 Task: Create Card Donor Stewardship Performance Review in Board Social Media Advertising Strategies to Workspace Healthcare Consulting. Create Card Home Decor Review in Board Customer Journey Optimization Analytics to Workspace Healthcare Consulting. Create Card Donor Stewardship Performance Review in Board Public Relations Thought Leadership Content Creation and Distribution to Workspace Healthcare Consulting
Action: Mouse moved to (484, 213)
Screenshot: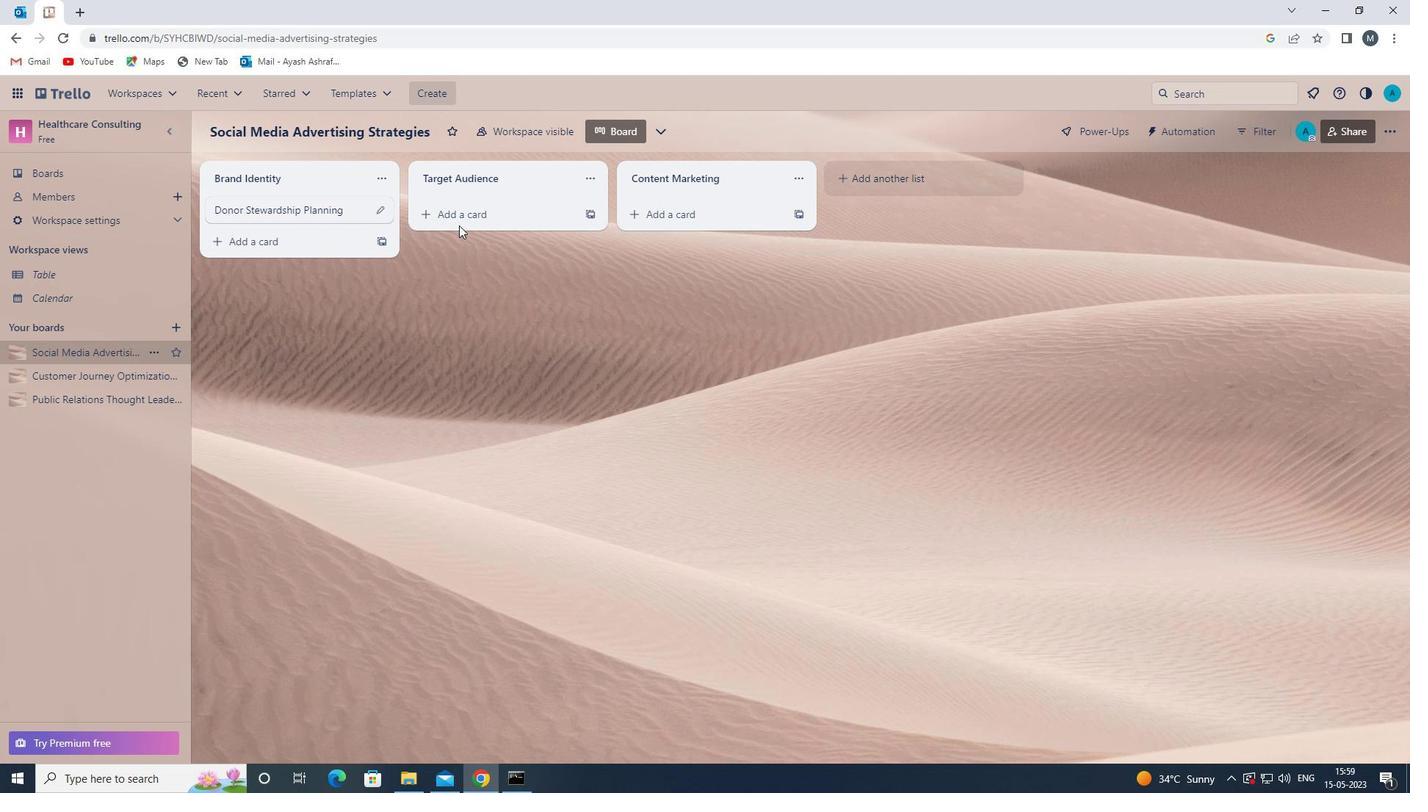 
Action: Mouse pressed left at (484, 213)
Screenshot: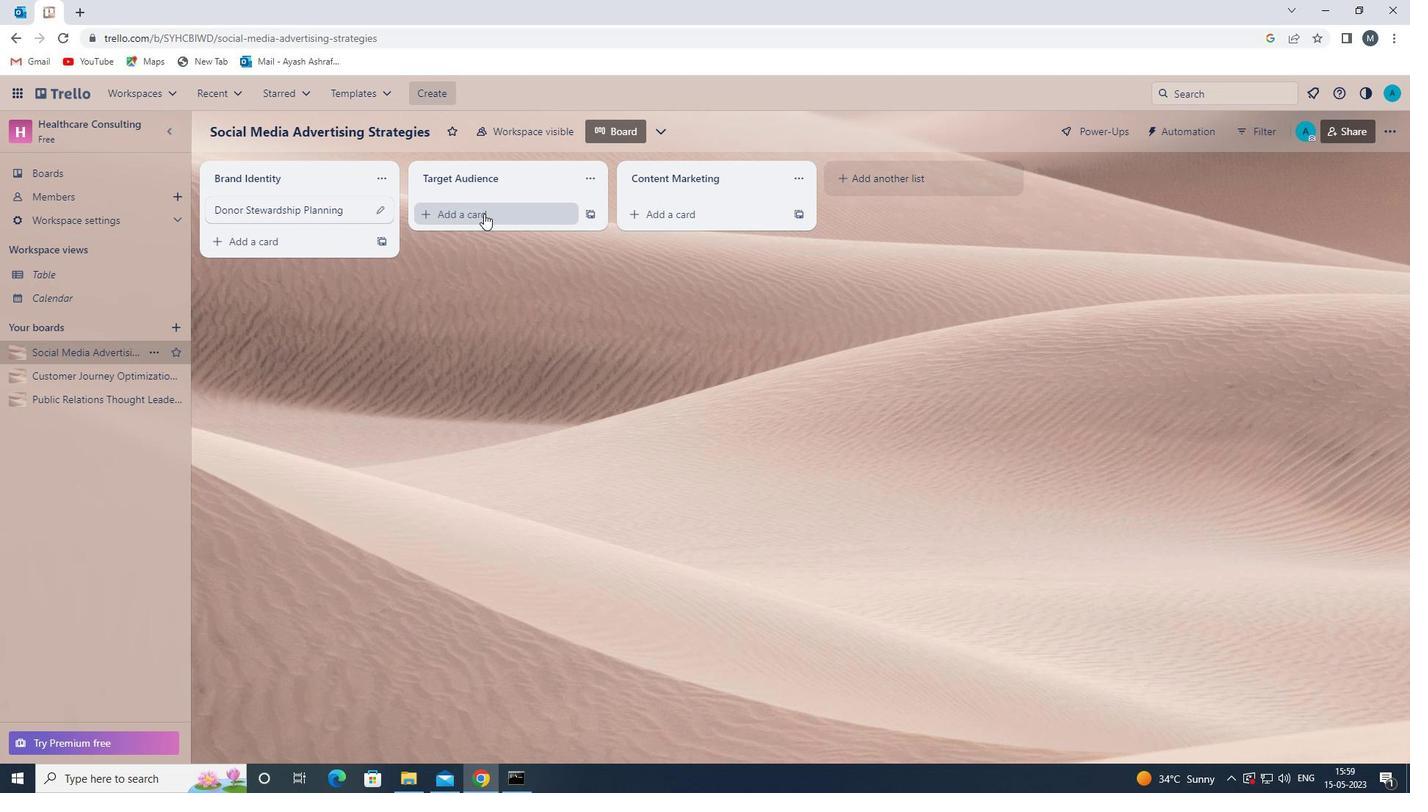 
Action: Mouse moved to (483, 211)
Screenshot: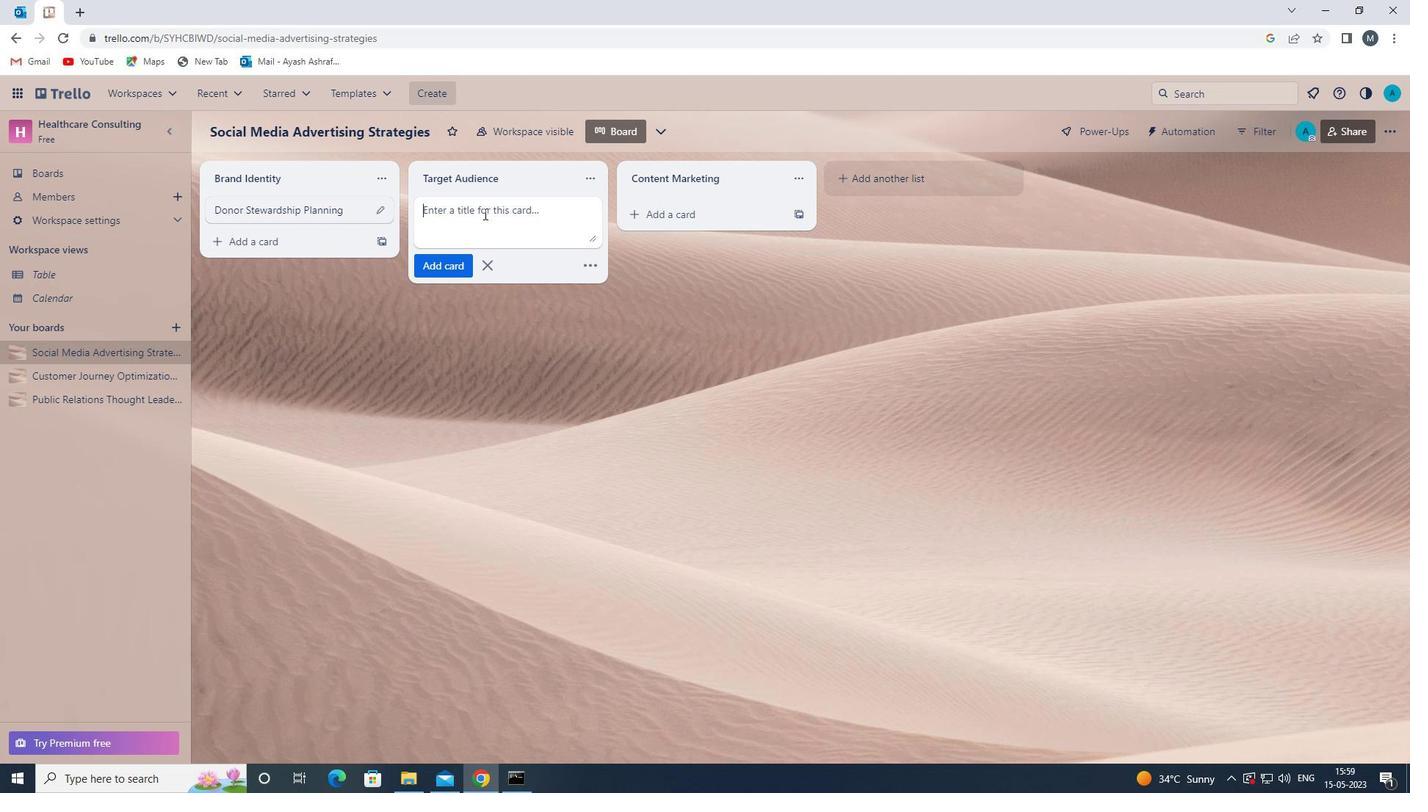 
Action: Key pressed <Key.shift><Key.shift>DONOR<Key.space><Key.shift>STEWARDSHIP<Key.space><Key.shift><Key.shift><Key.shift><Key.shift><Key.shift>PERFORMANCE<Key.space><Key.shift>REVIEW<Key.space>
Screenshot: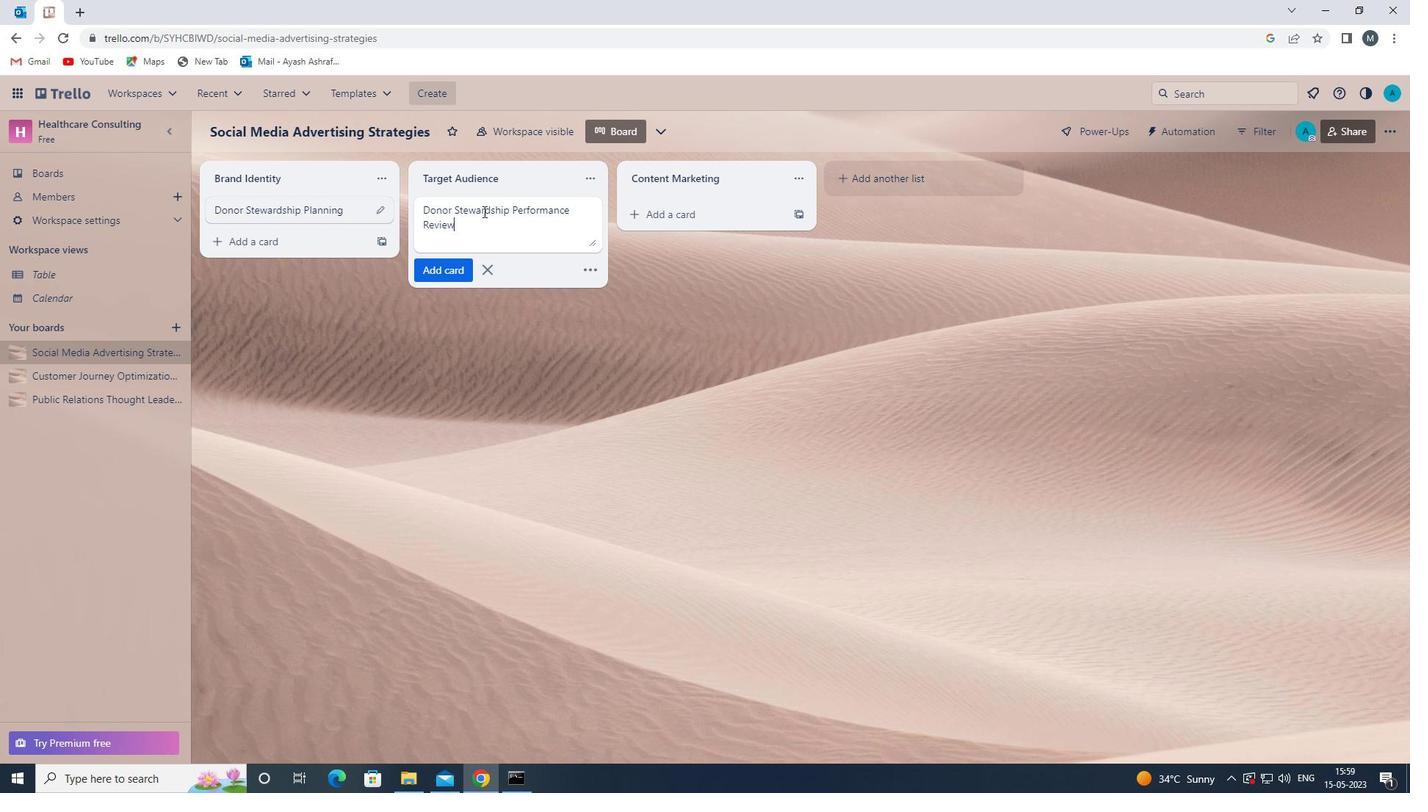 
Action: Mouse moved to (446, 273)
Screenshot: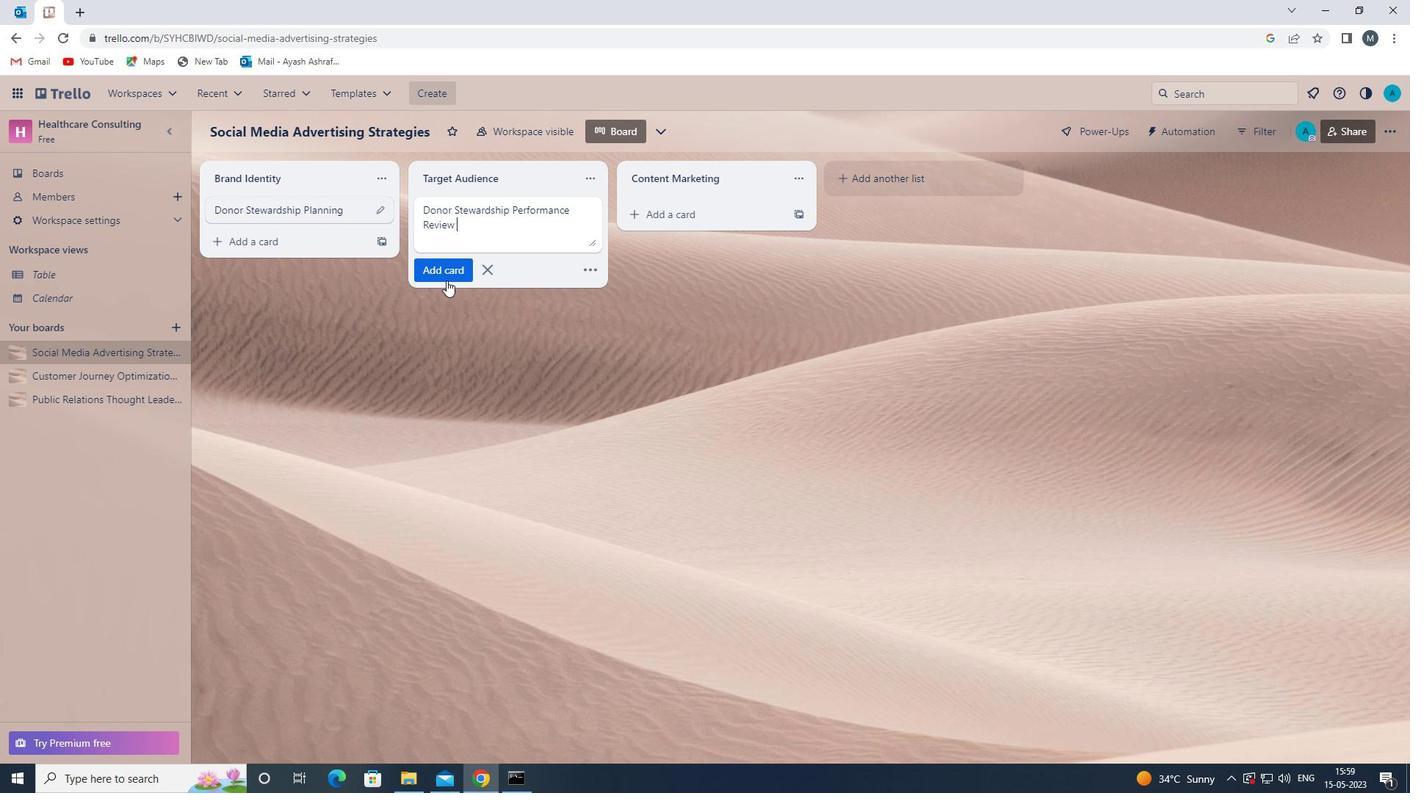 
Action: Mouse pressed left at (446, 273)
Screenshot: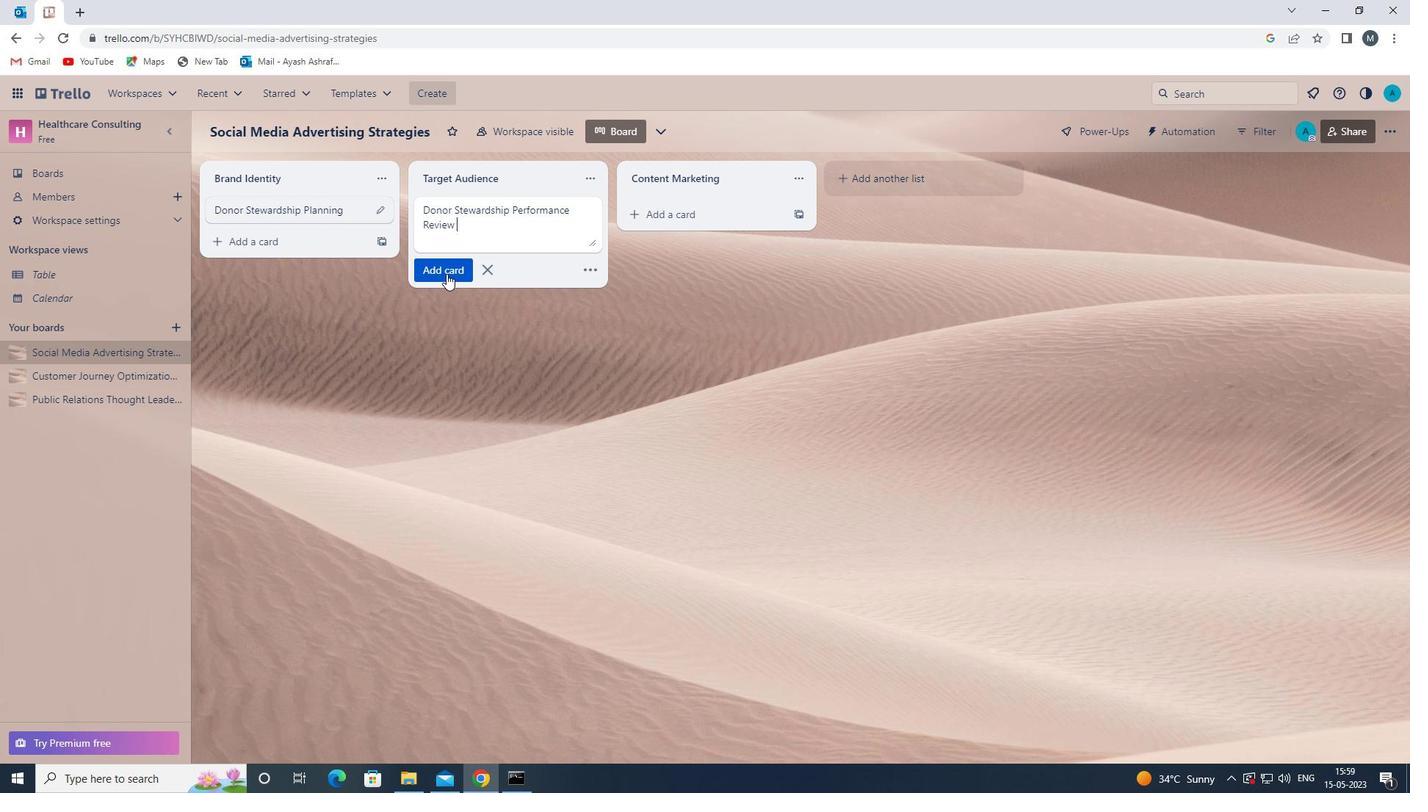 
Action: Mouse moved to (445, 413)
Screenshot: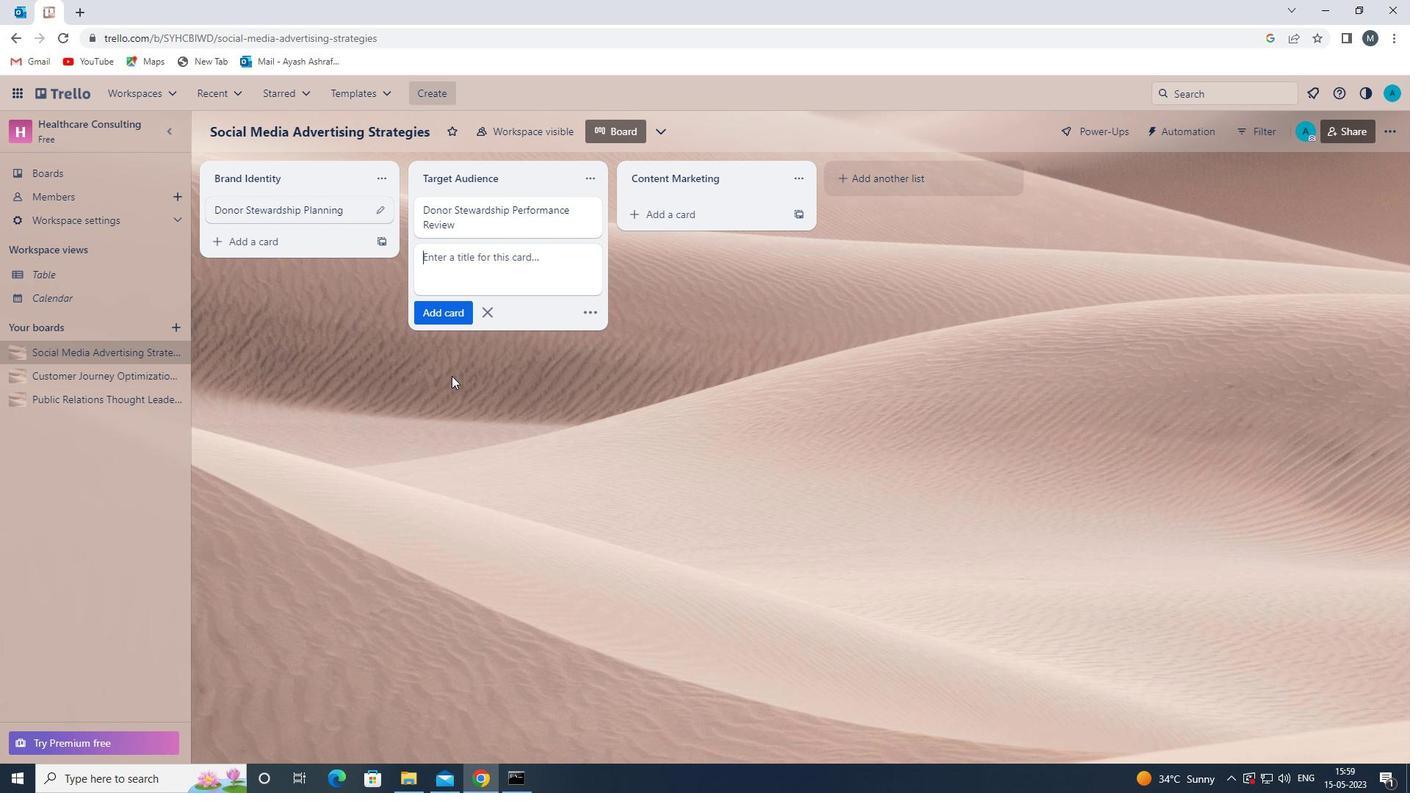 
Action: Mouse pressed left at (445, 413)
Screenshot: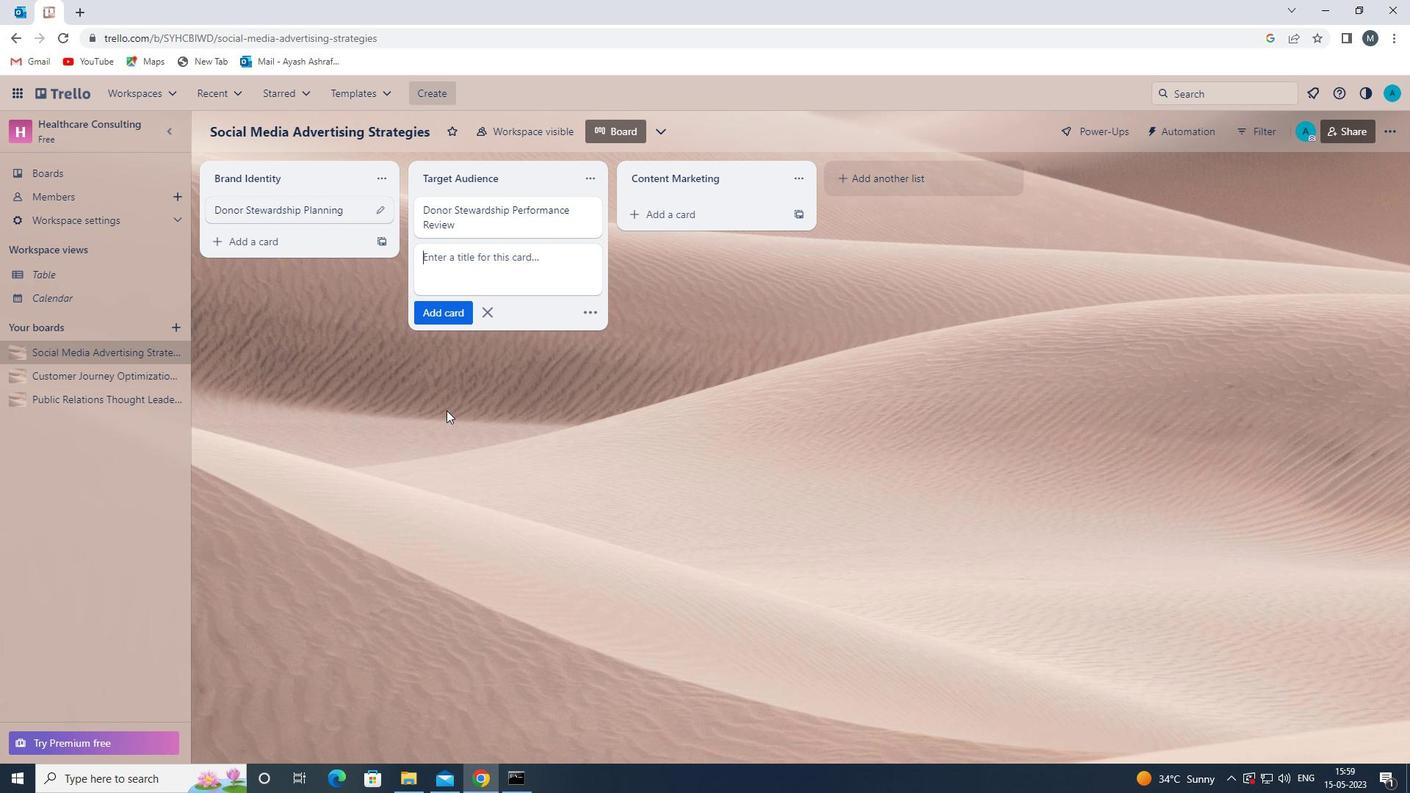 
Action: Mouse moved to (89, 376)
Screenshot: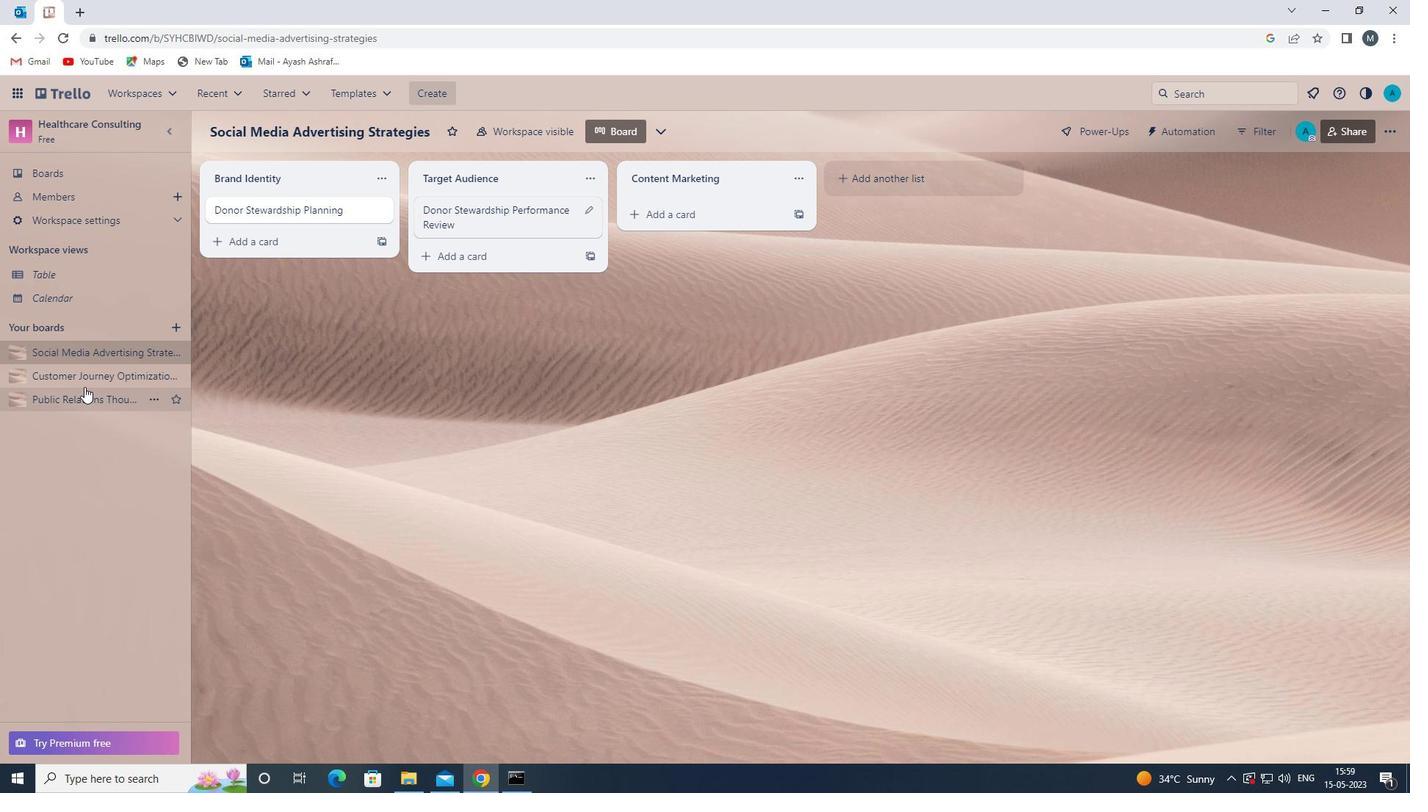 
Action: Mouse pressed left at (89, 376)
Screenshot: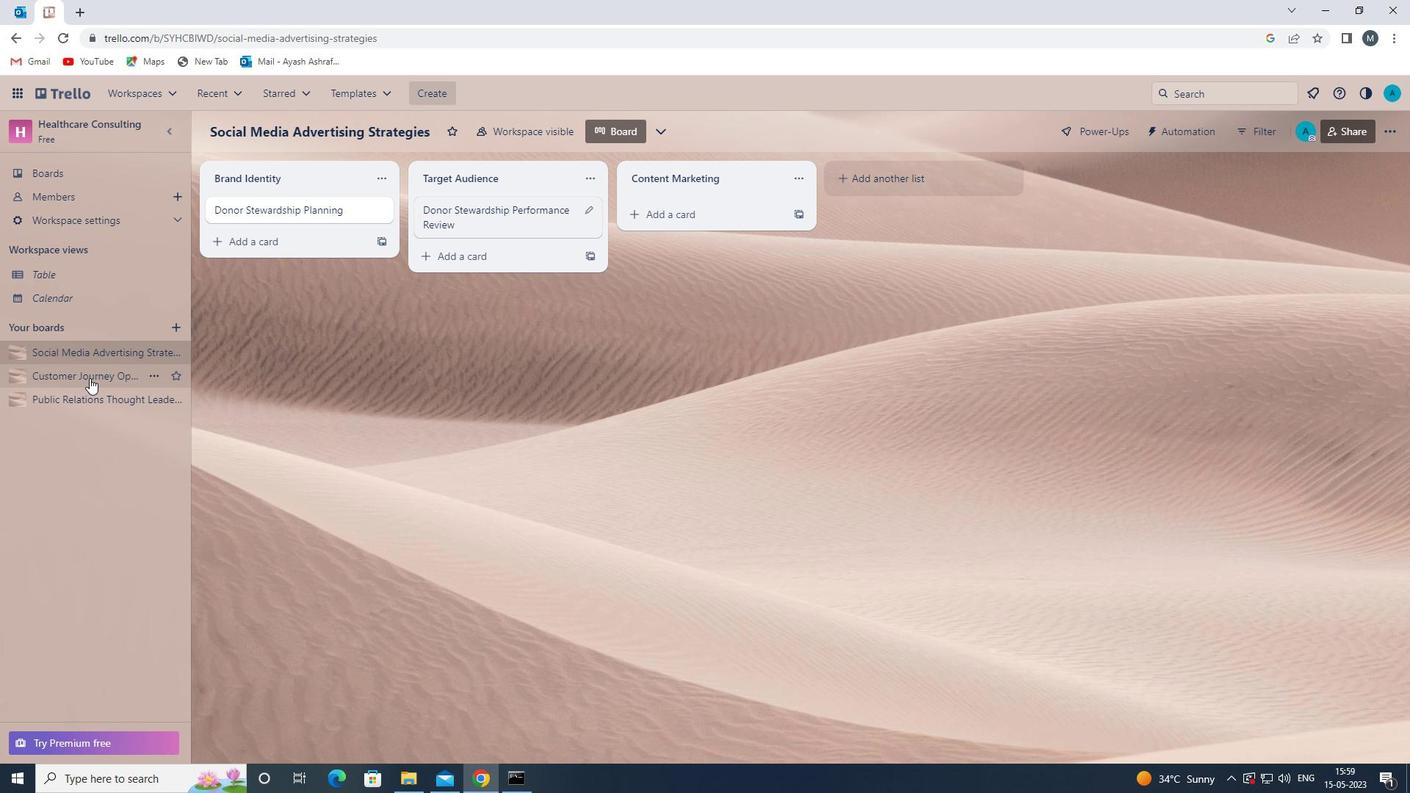 
Action: Mouse moved to (483, 210)
Screenshot: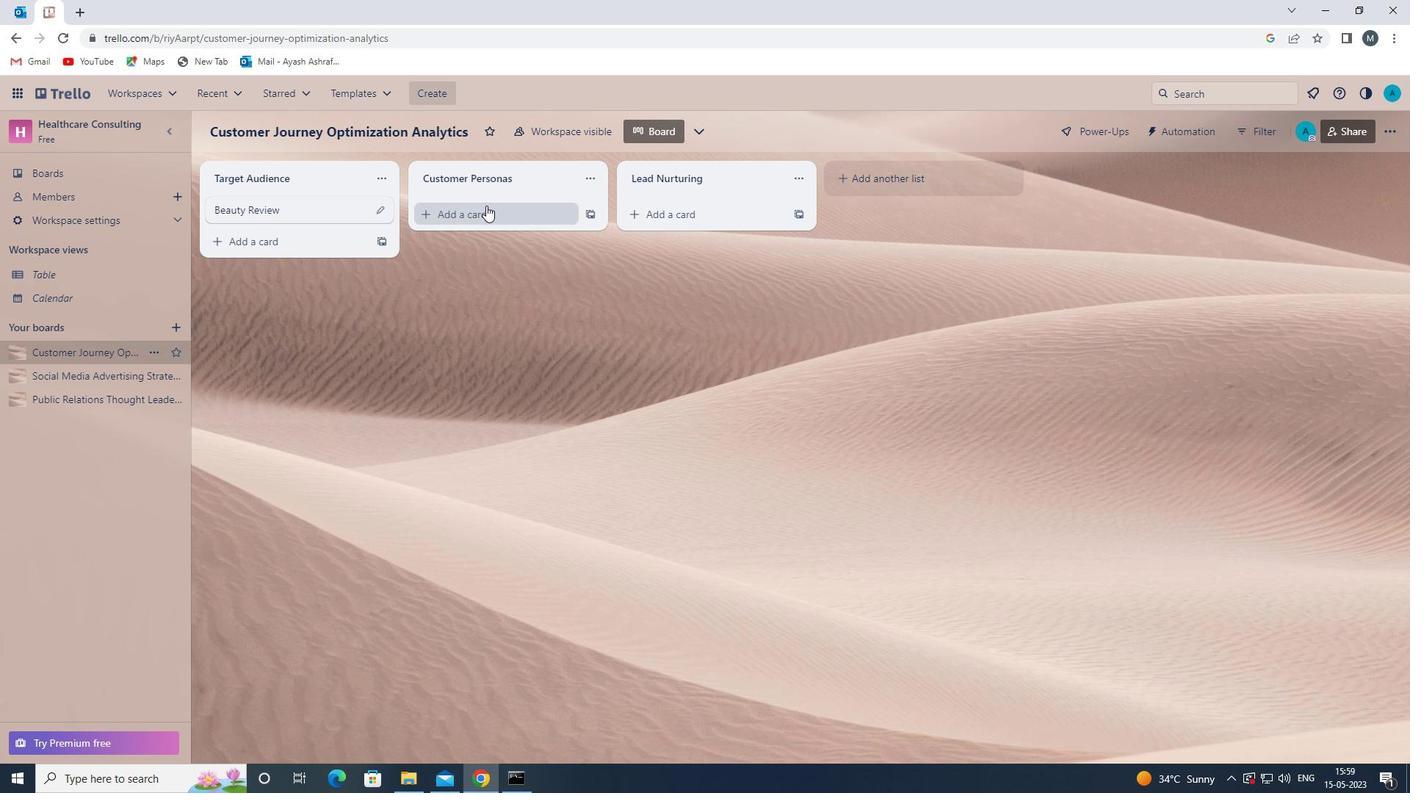 
Action: Mouse pressed left at (483, 210)
Screenshot: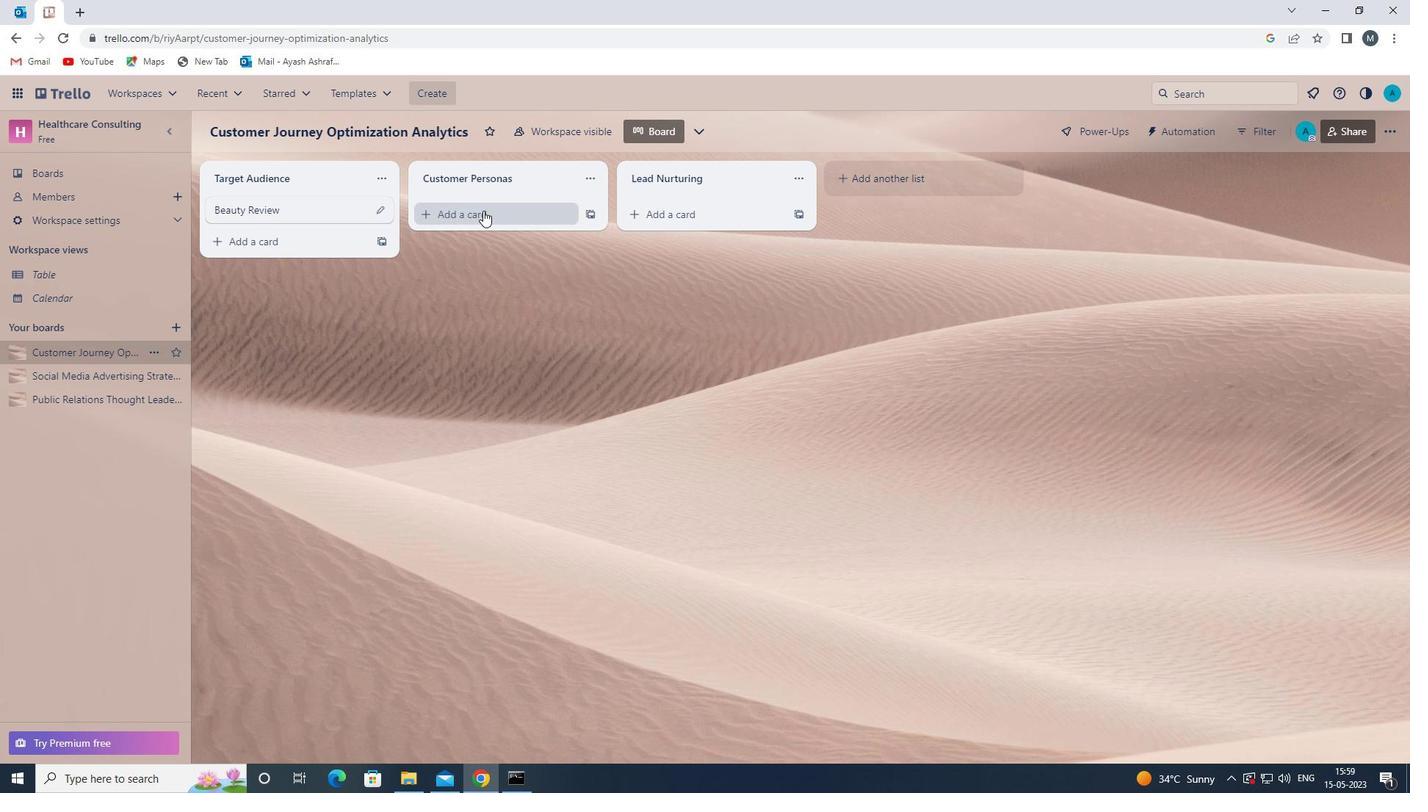 
Action: Mouse moved to (478, 226)
Screenshot: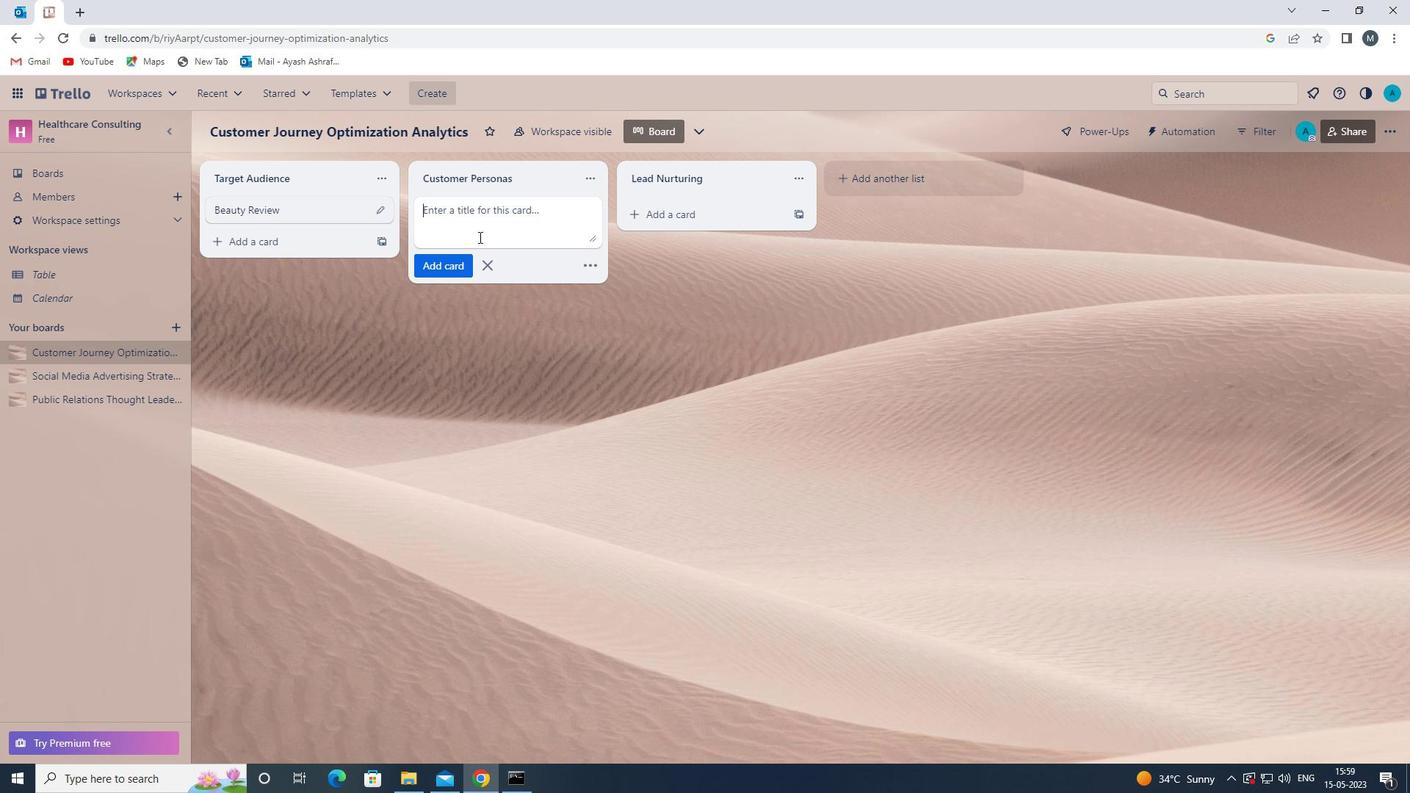 
Action: Mouse pressed left at (478, 226)
Screenshot: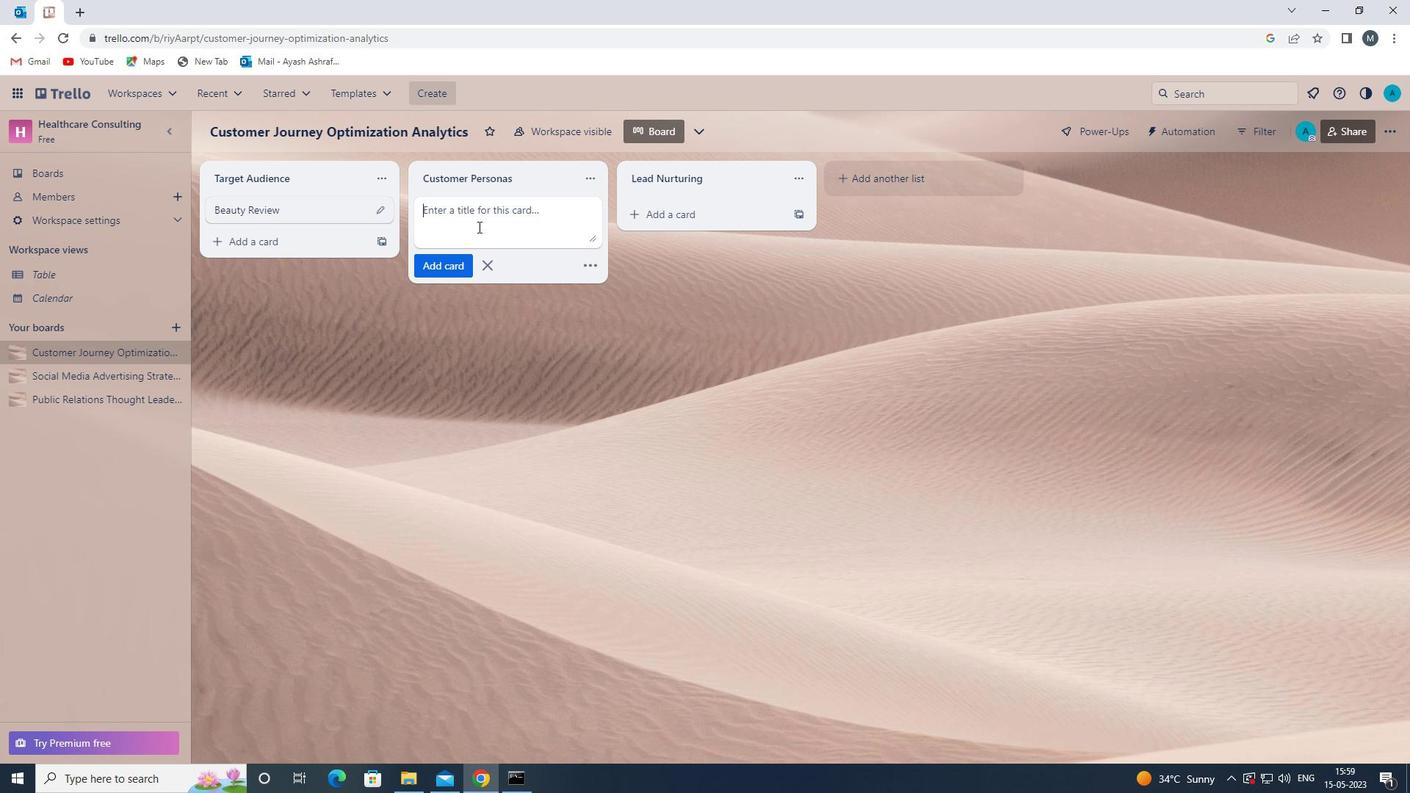 
Action: Key pressed <Key.shift><Key.shift><Key.shift>HO,E<Key.backspace><Key.backspace><Key.backspace><Key.backspace><Key.shift><Key.shift><Key.shift>HOME<Key.space><Key.shift>DECOR<Key.space><Key.backspace><Key.backspace>R<Key.space><Key.shift>REVIEW<Key.space>
Screenshot: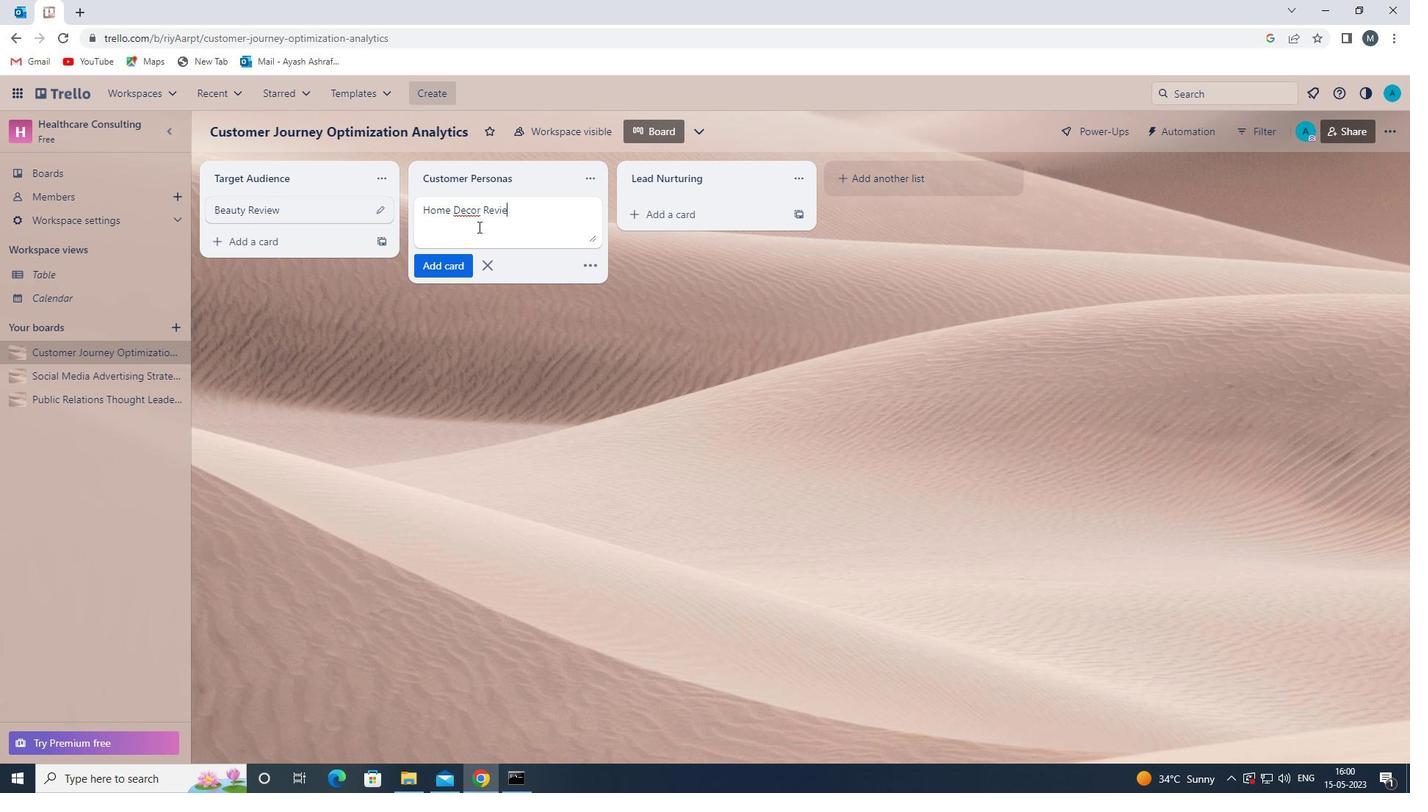 
Action: Mouse moved to (445, 269)
Screenshot: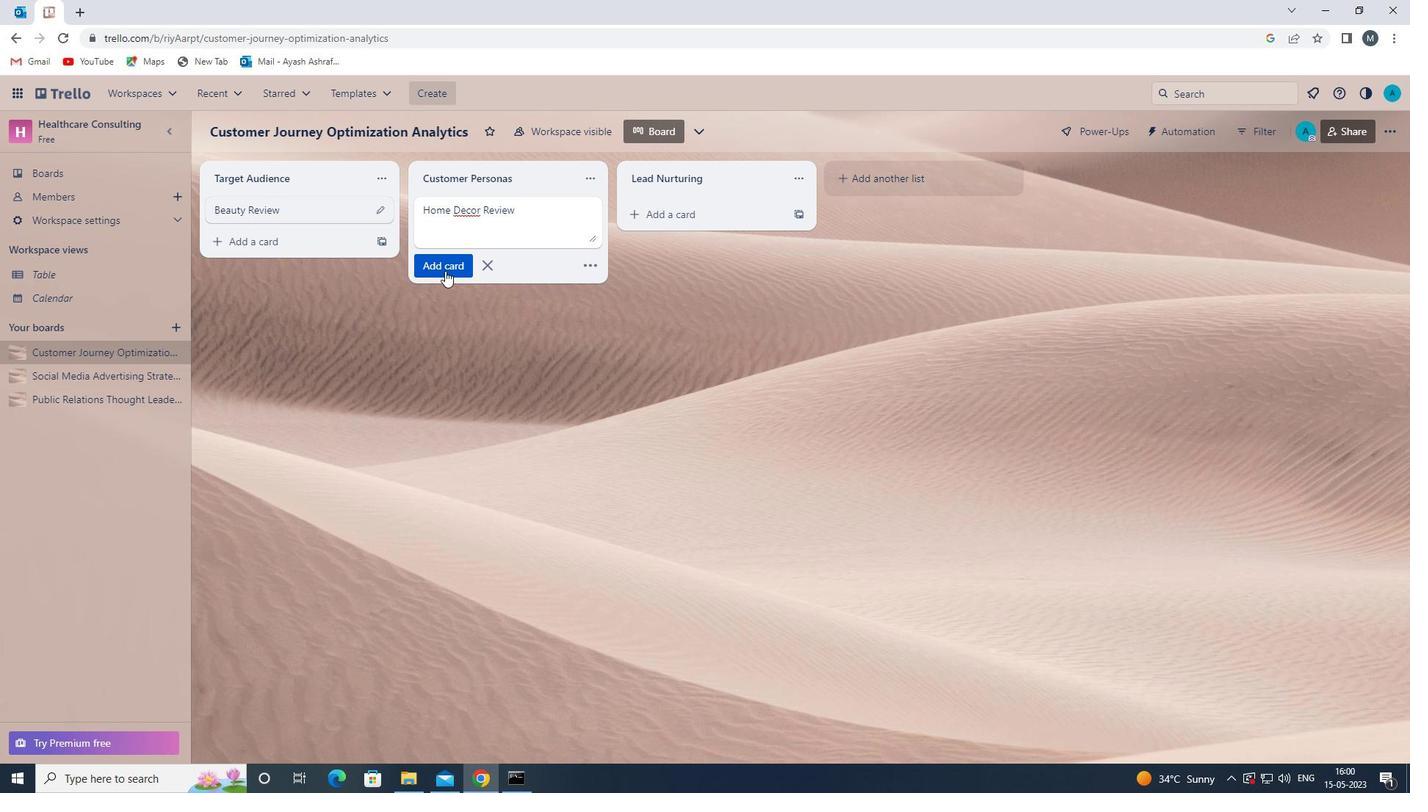 
Action: Mouse pressed left at (445, 269)
Screenshot: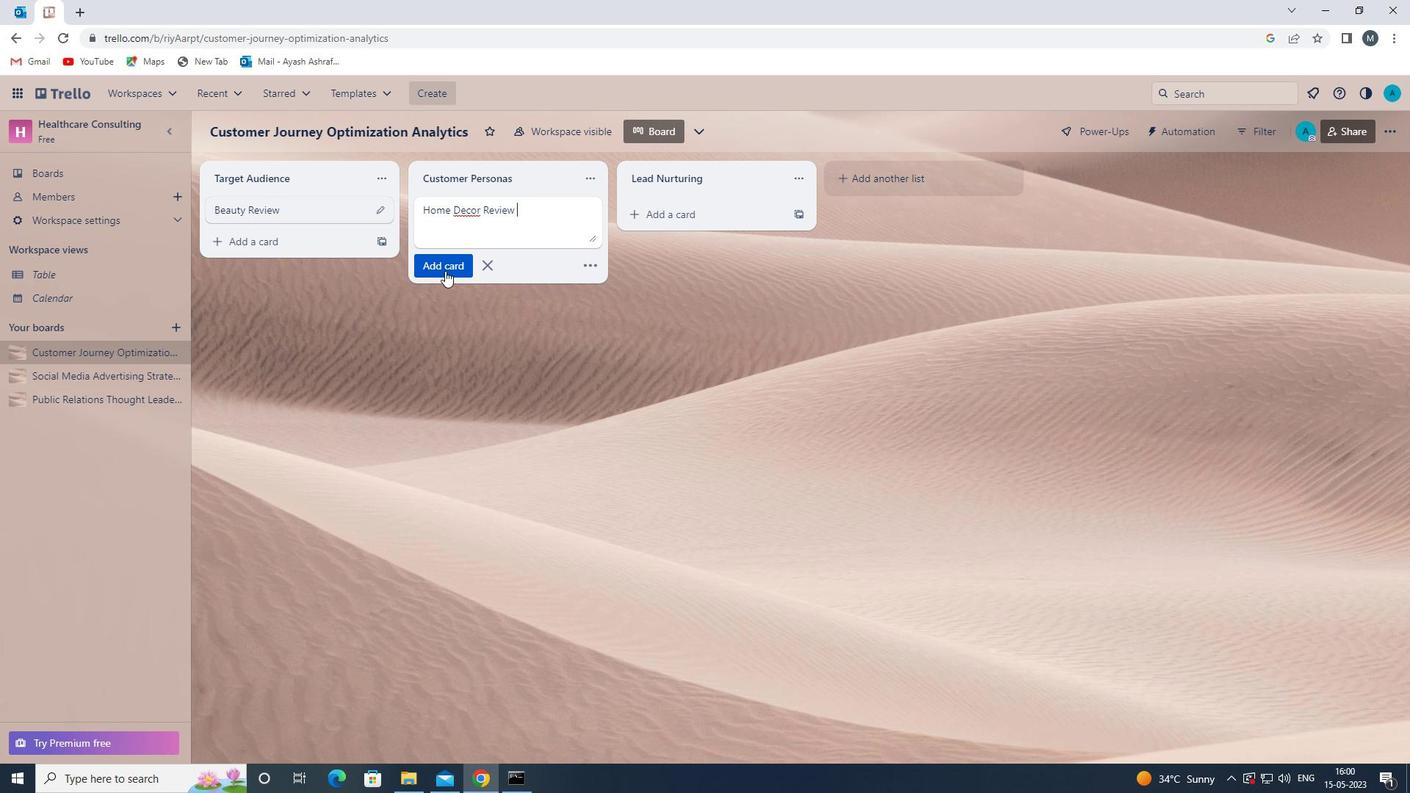 
Action: Mouse moved to (442, 392)
Screenshot: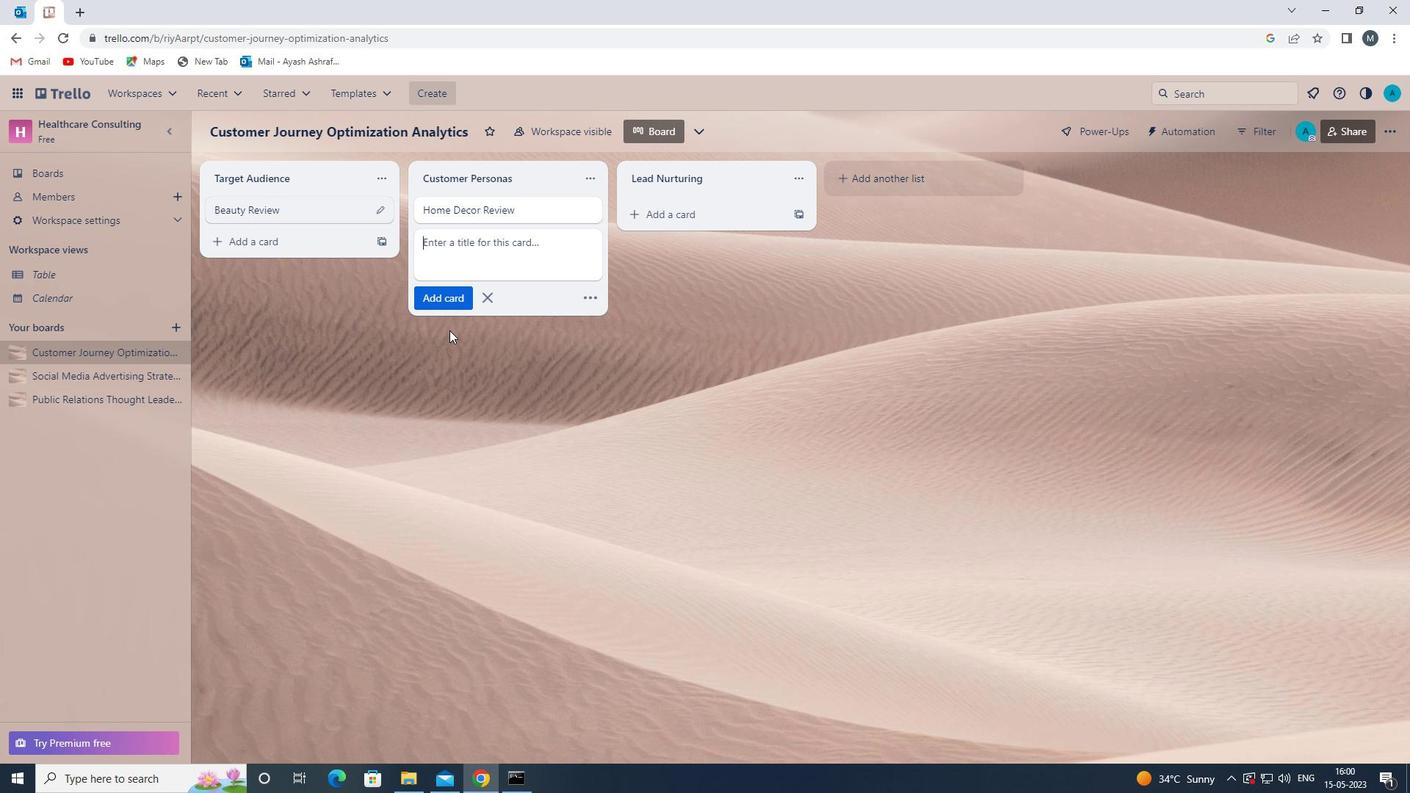 
Action: Mouse pressed left at (442, 392)
Screenshot: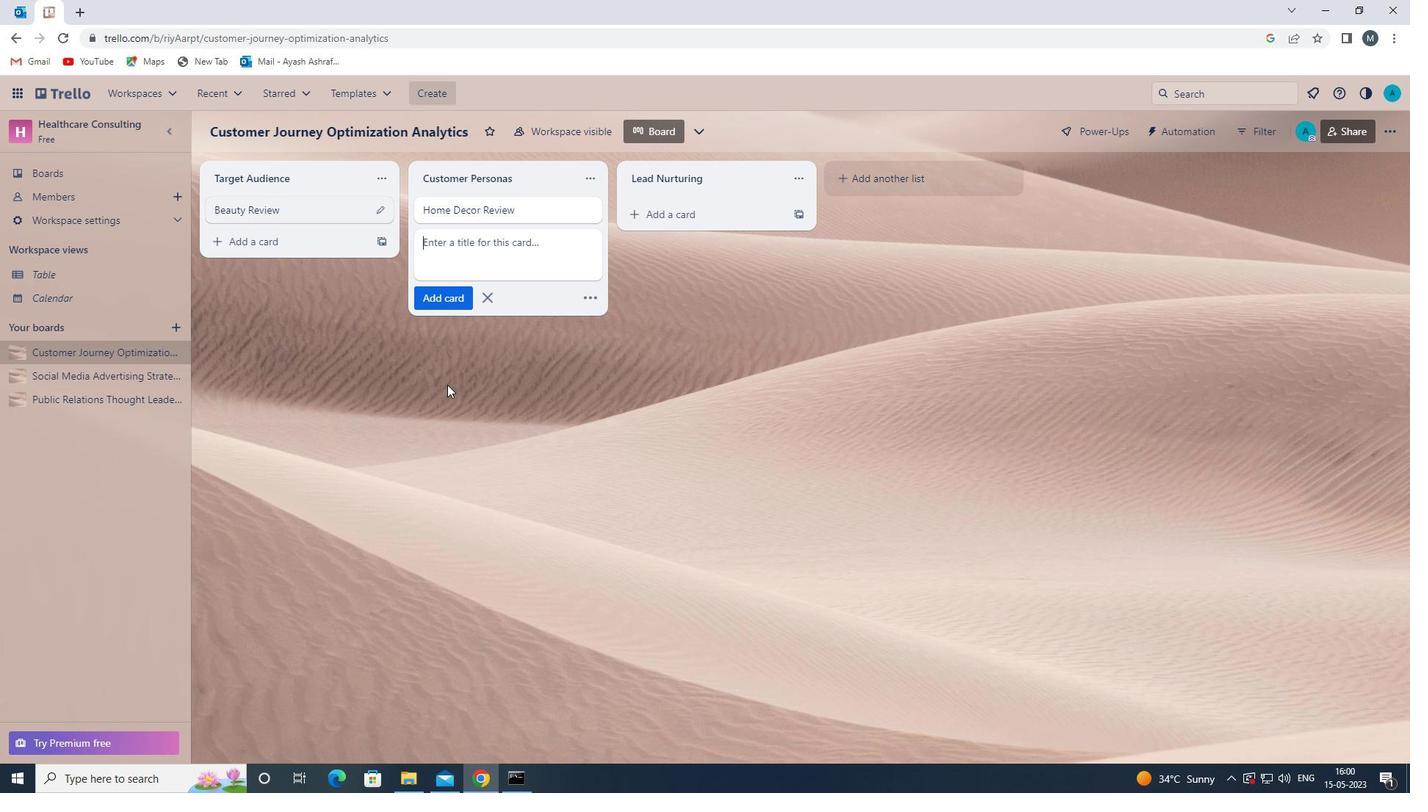 
Action: Mouse moved to (75, 397)
Screenshot: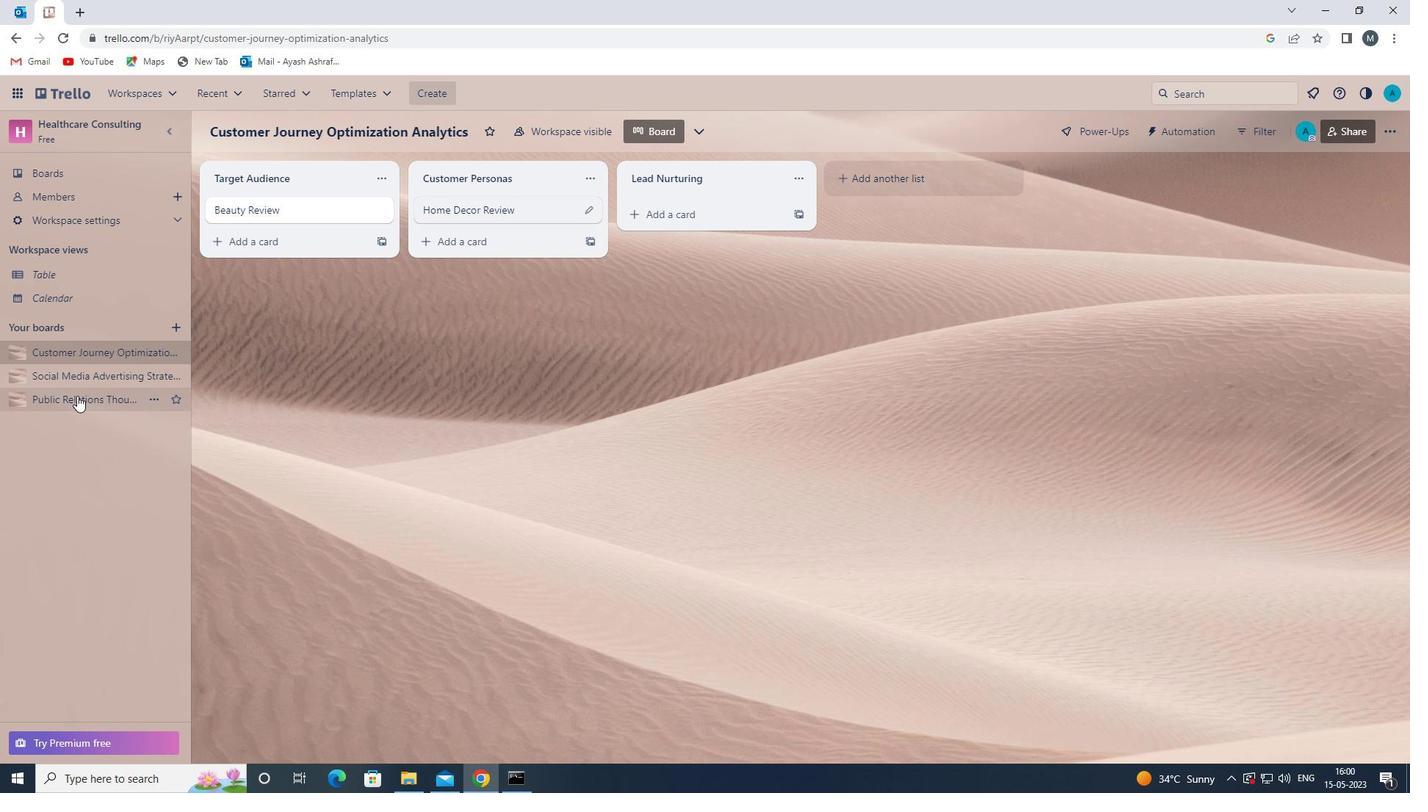 
Action: Mouse pressed left at (75, 397)
Screenshot: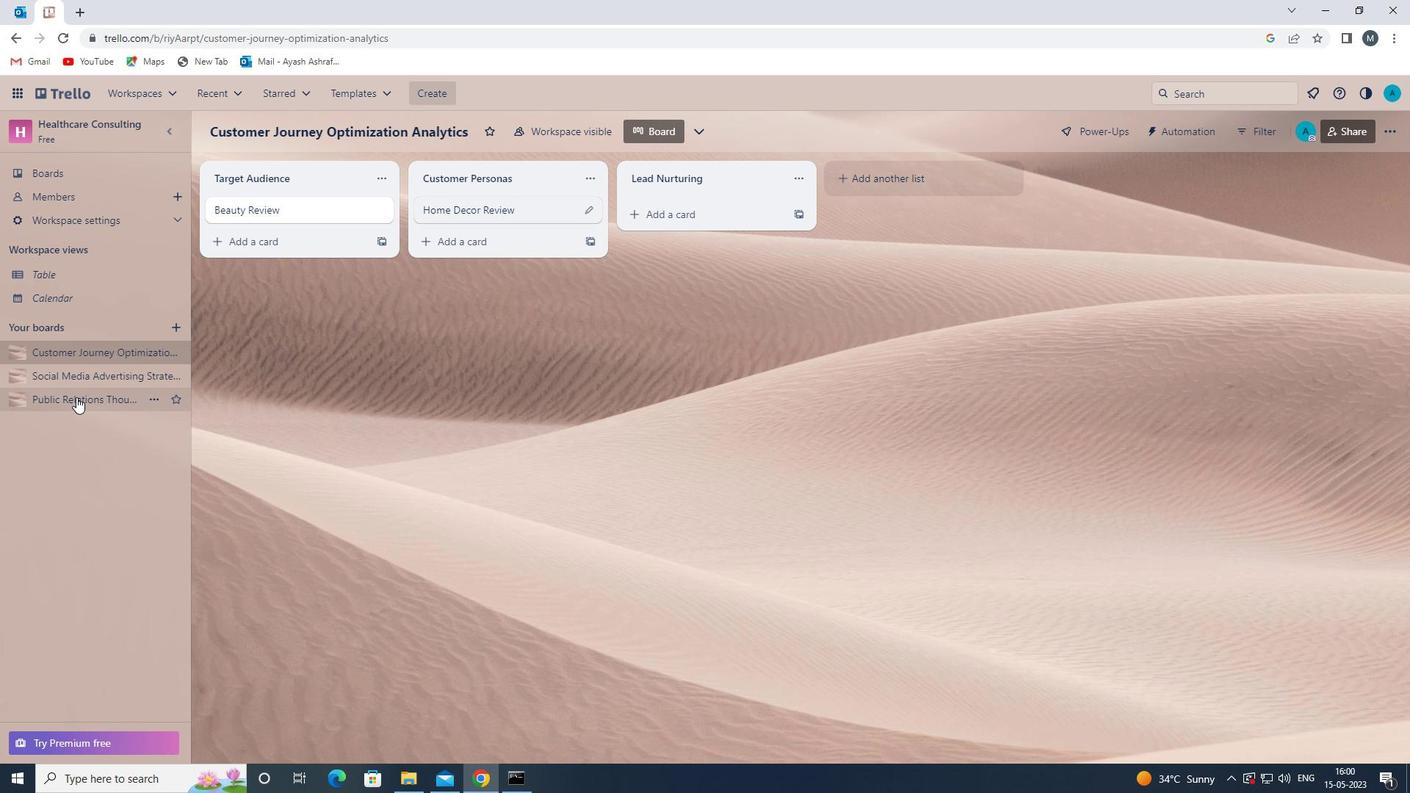 
Action: Mouse moved to (461, 222)
Screenshot: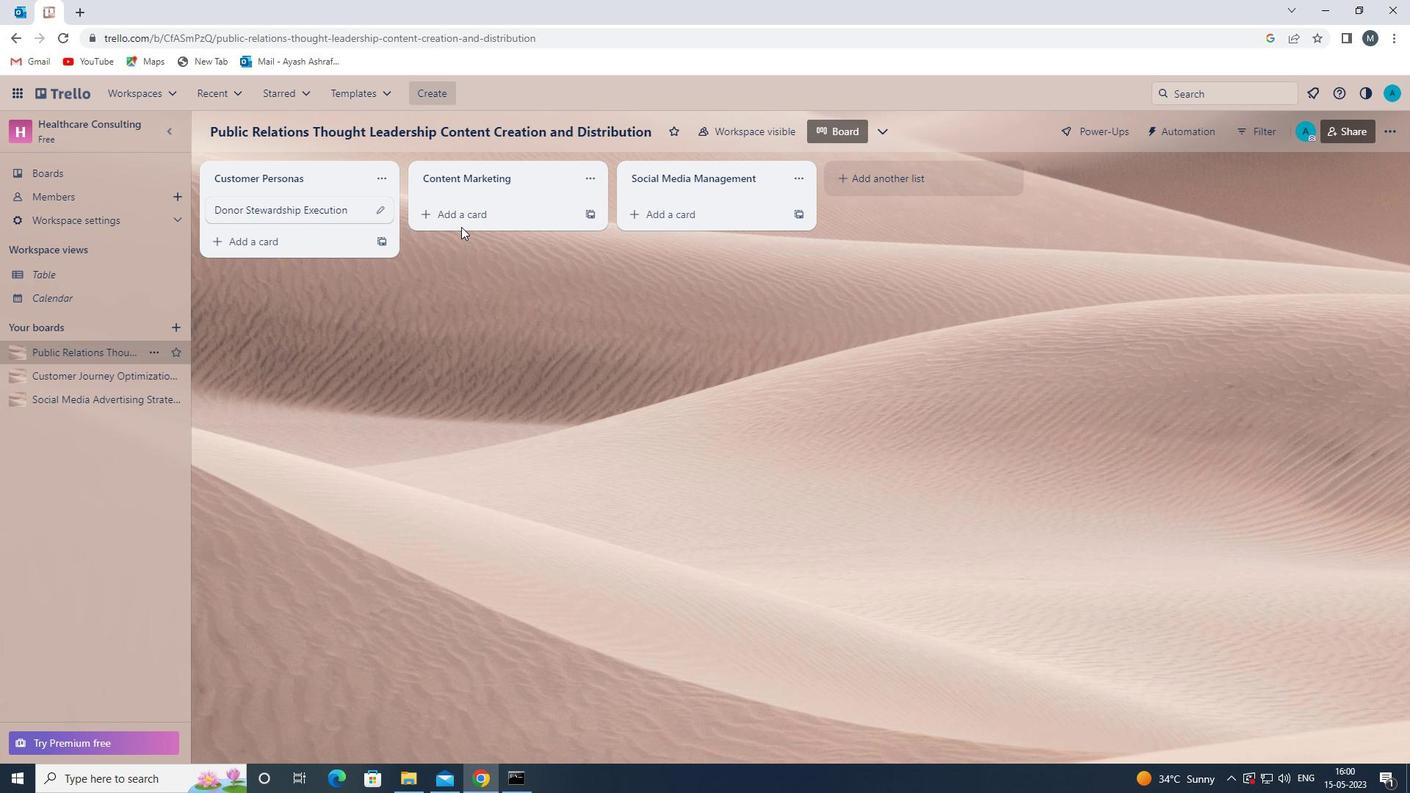 
Action: Mouse pressed left at (461, 222)
Screenshot: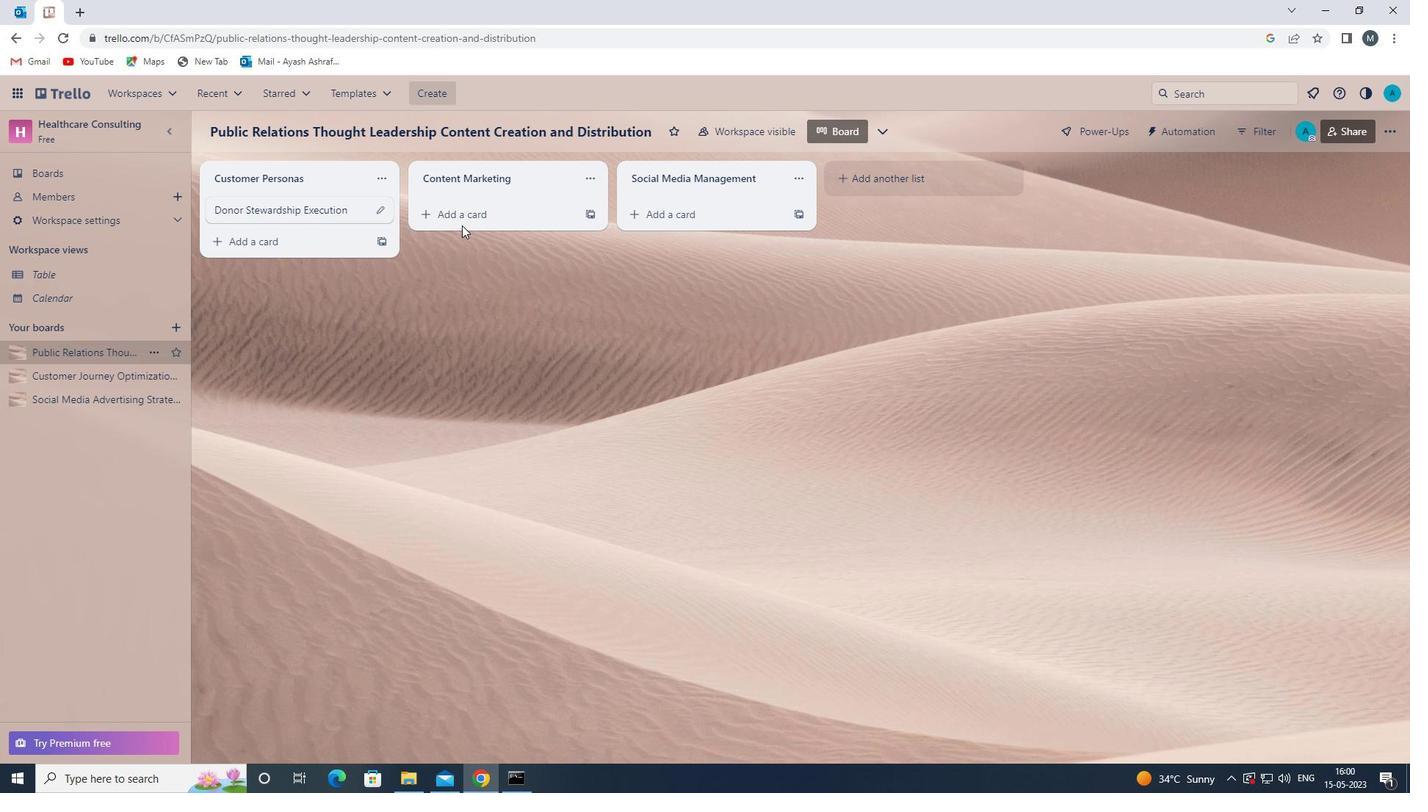 
Action: Mouse moved to (474, 216)
Screenshot: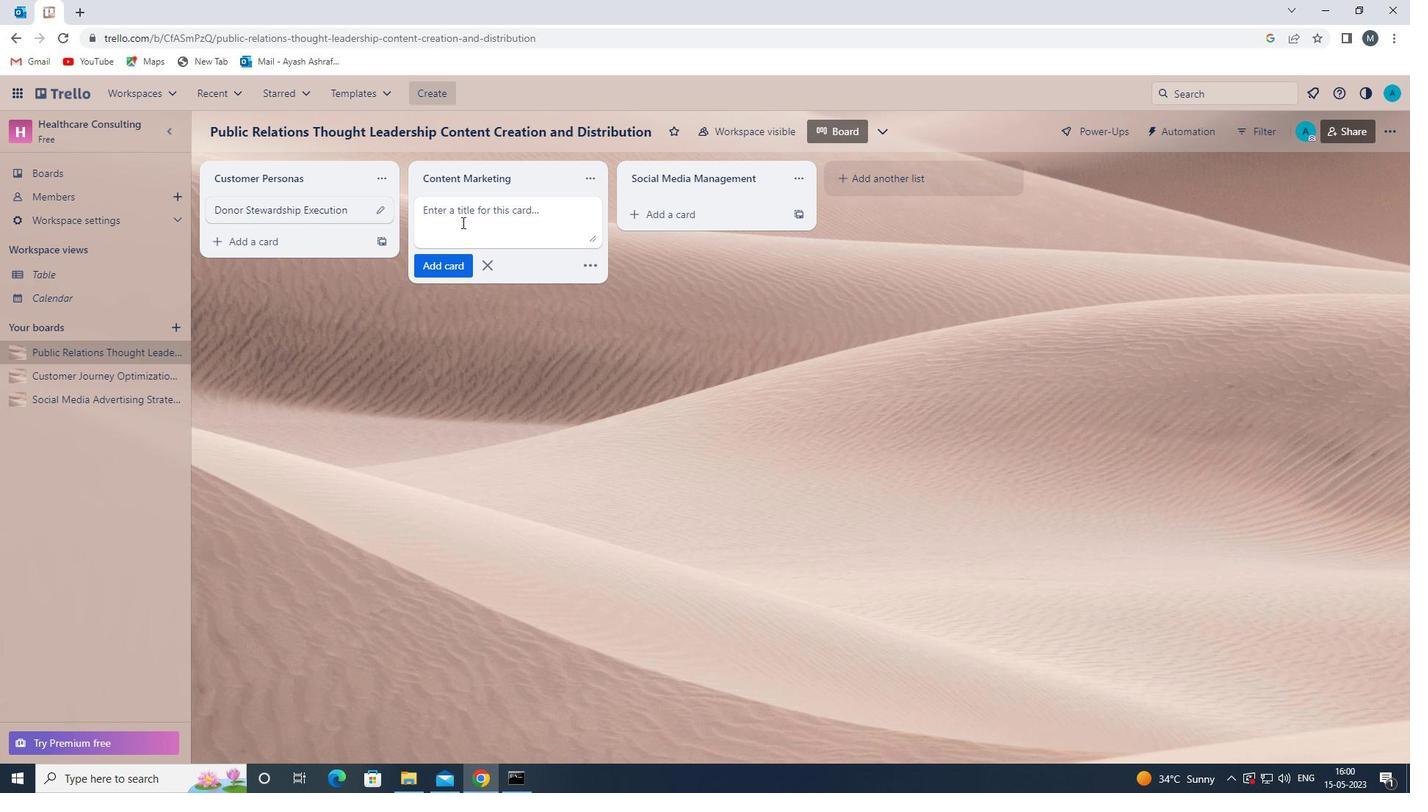 
Action: Mouse pressed left at (474, 216)
Screenshot: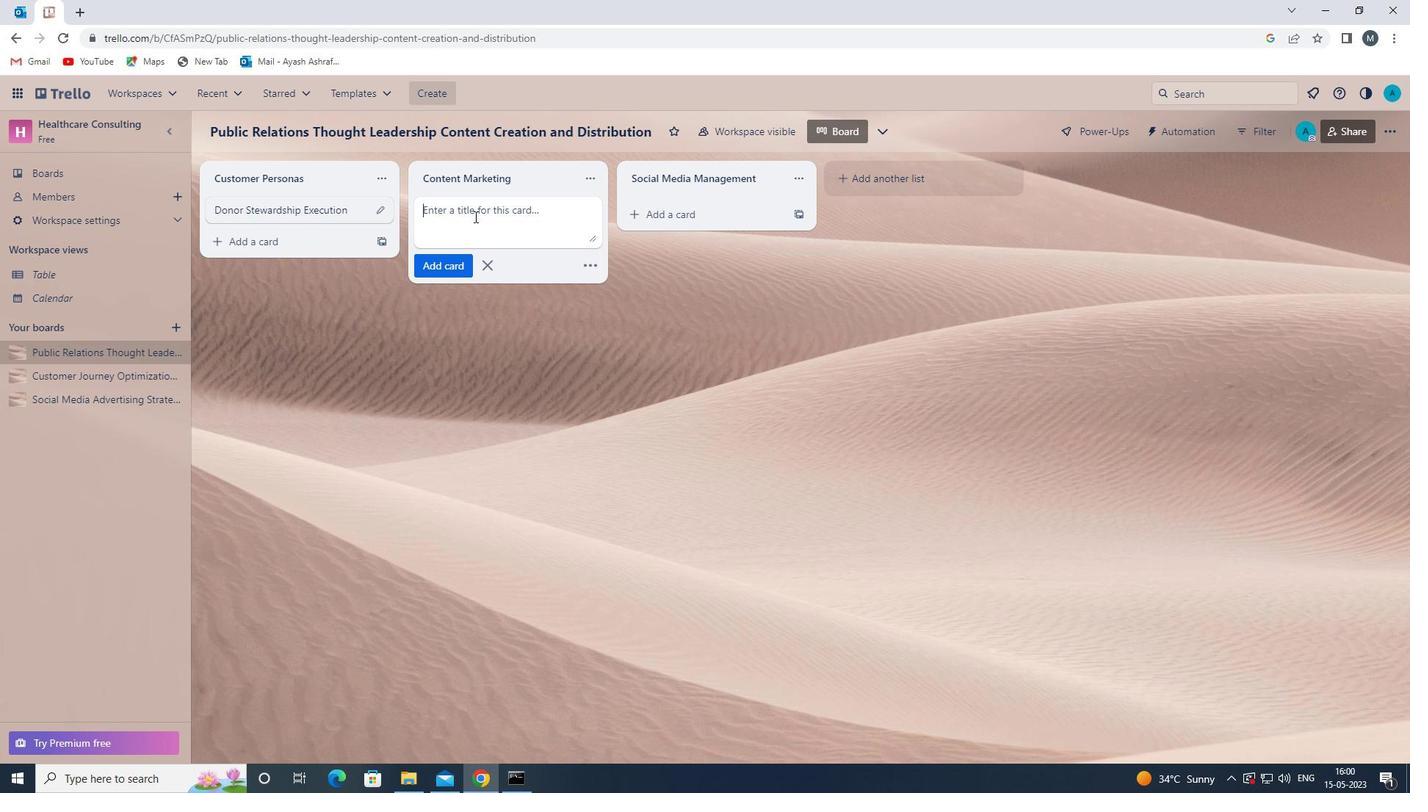
Action: Mouse moved to (473, 215)
Screenshot: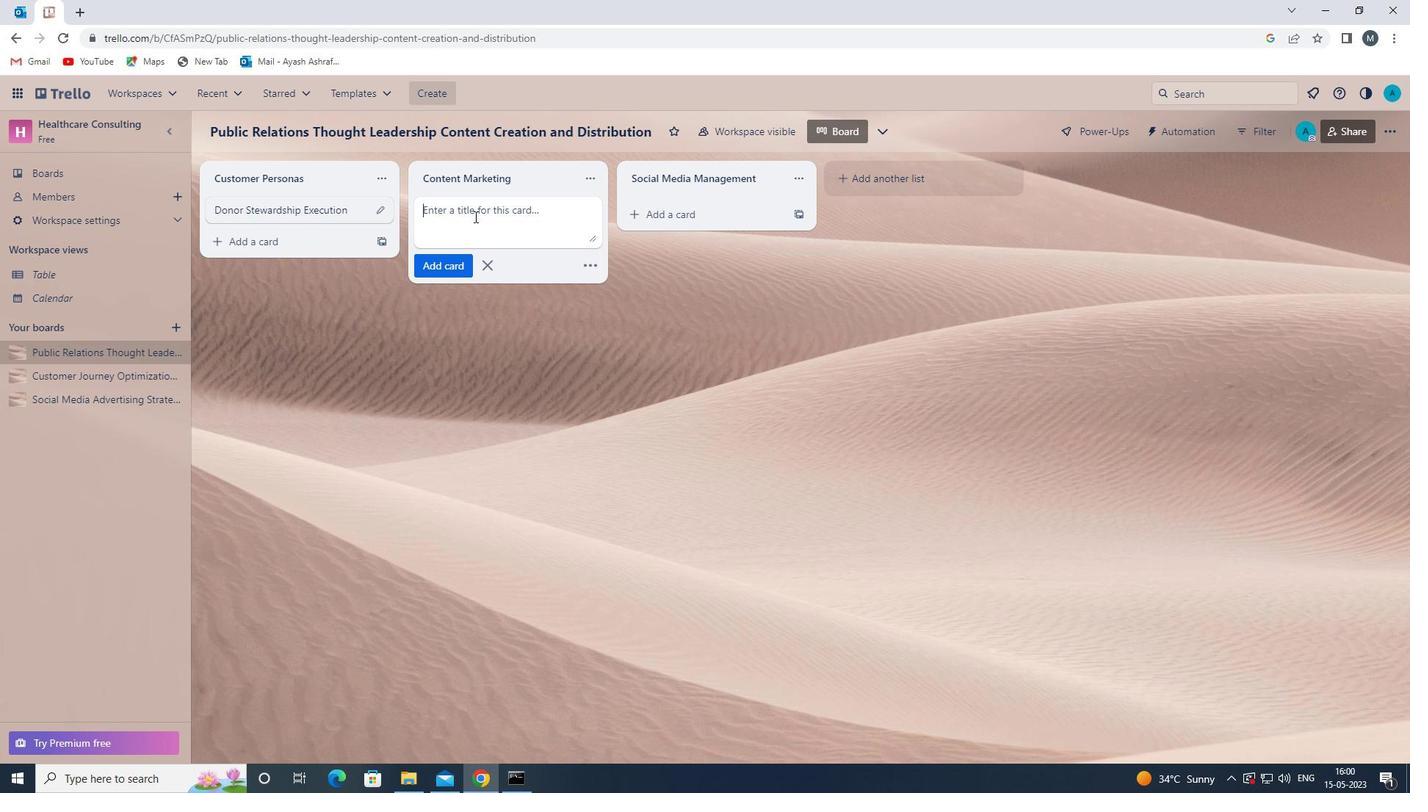 
Action: Key pressed <Key.shift><Key.shift><Key.shift><Key.shift><Key.shift>DONOR<Key.space><Key.shift>STEWARDSHIP<Key.space><Key.shift>PERFORMANCE<Key.space><Key.shift>RE<Key.backspace><Key.backspace><Key.shift><Key.shift>REVIEW<Key.space>
Screenshot: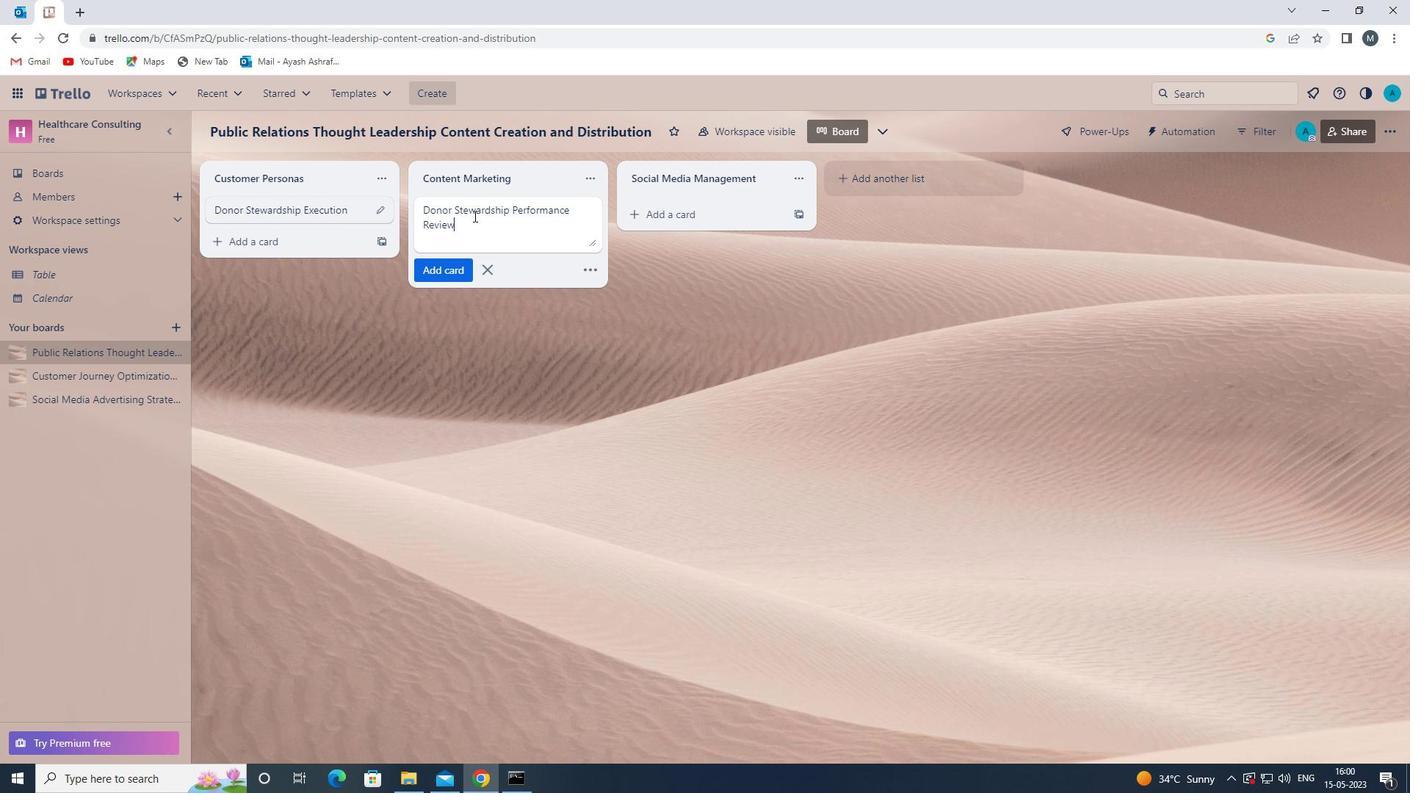 
Action: Mouse moved to (439, 270)
Screenshot: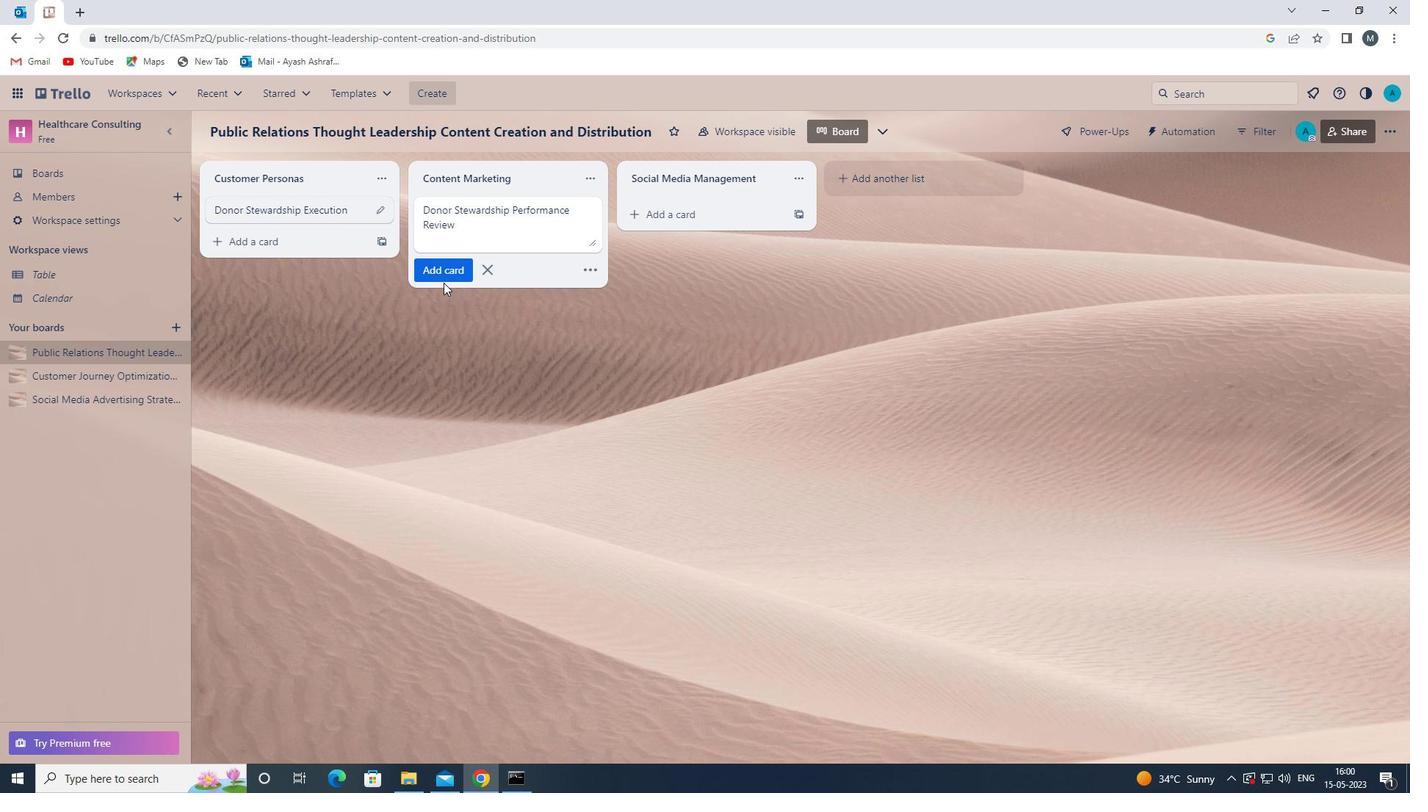 
Action: Mouse pressed left at (439, 270)
Screenshot: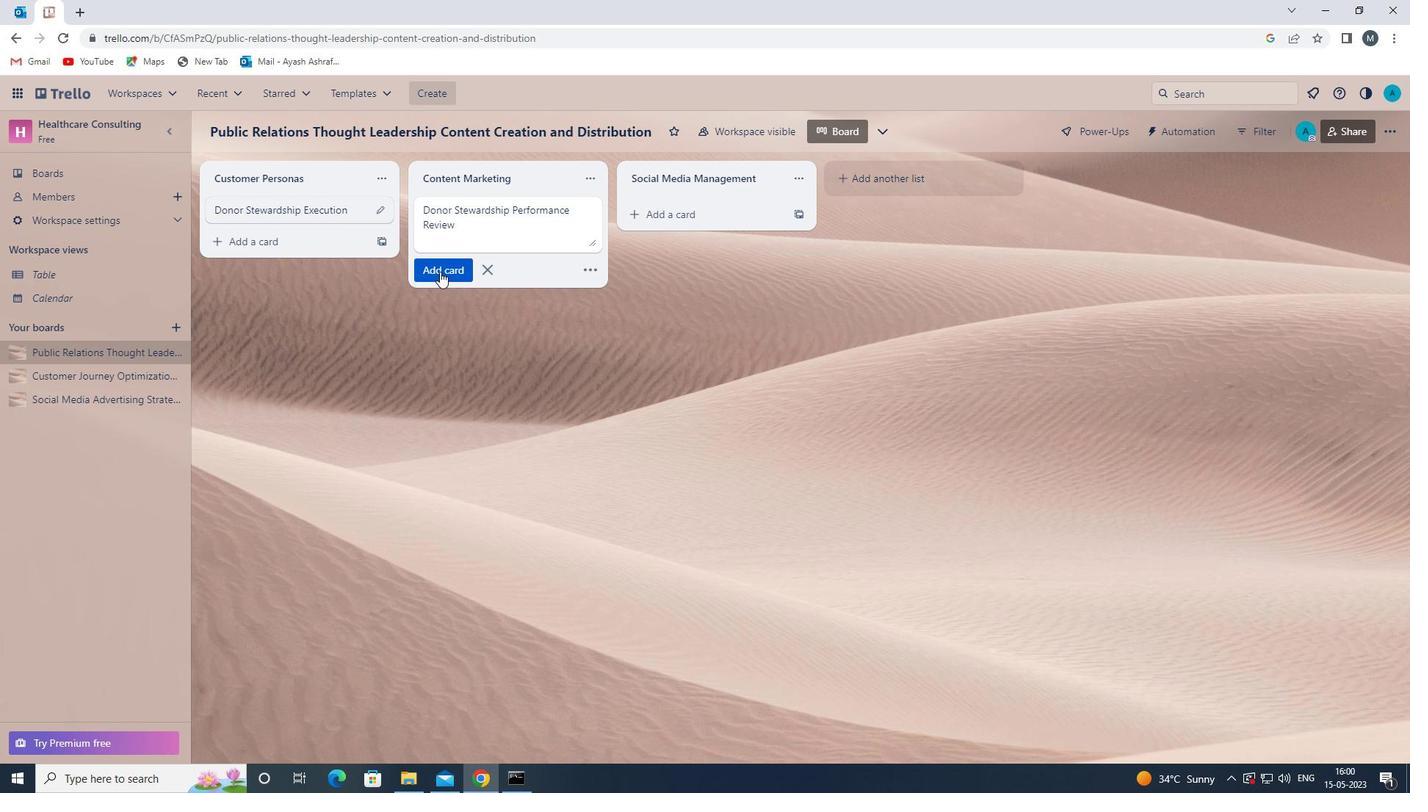 
Action: Mouse moved to (412, 403)
Screenshot: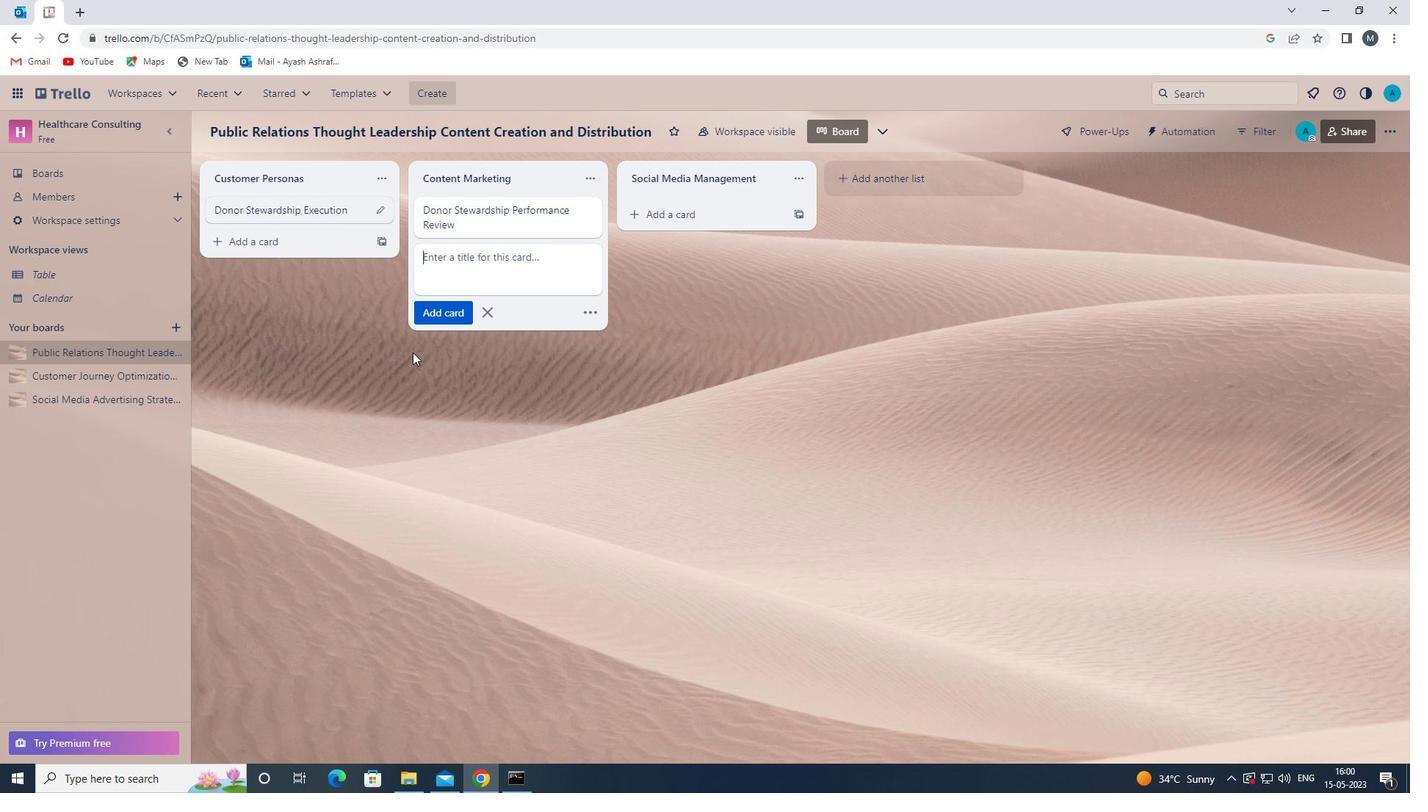 
Action: Mouse pressed left at (412, 403)
Screenshot: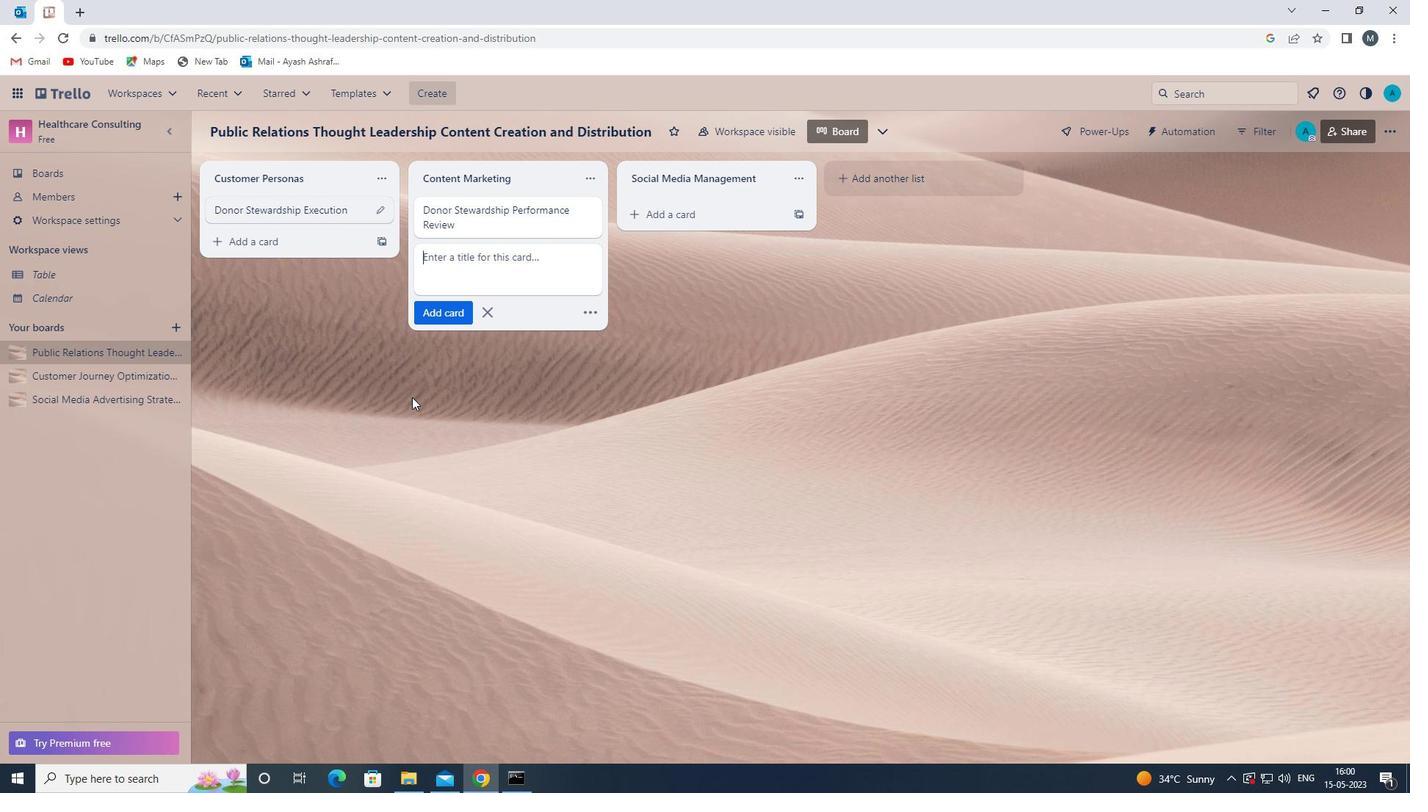
Action: Mouse moved to (413, 405)
Screenshot: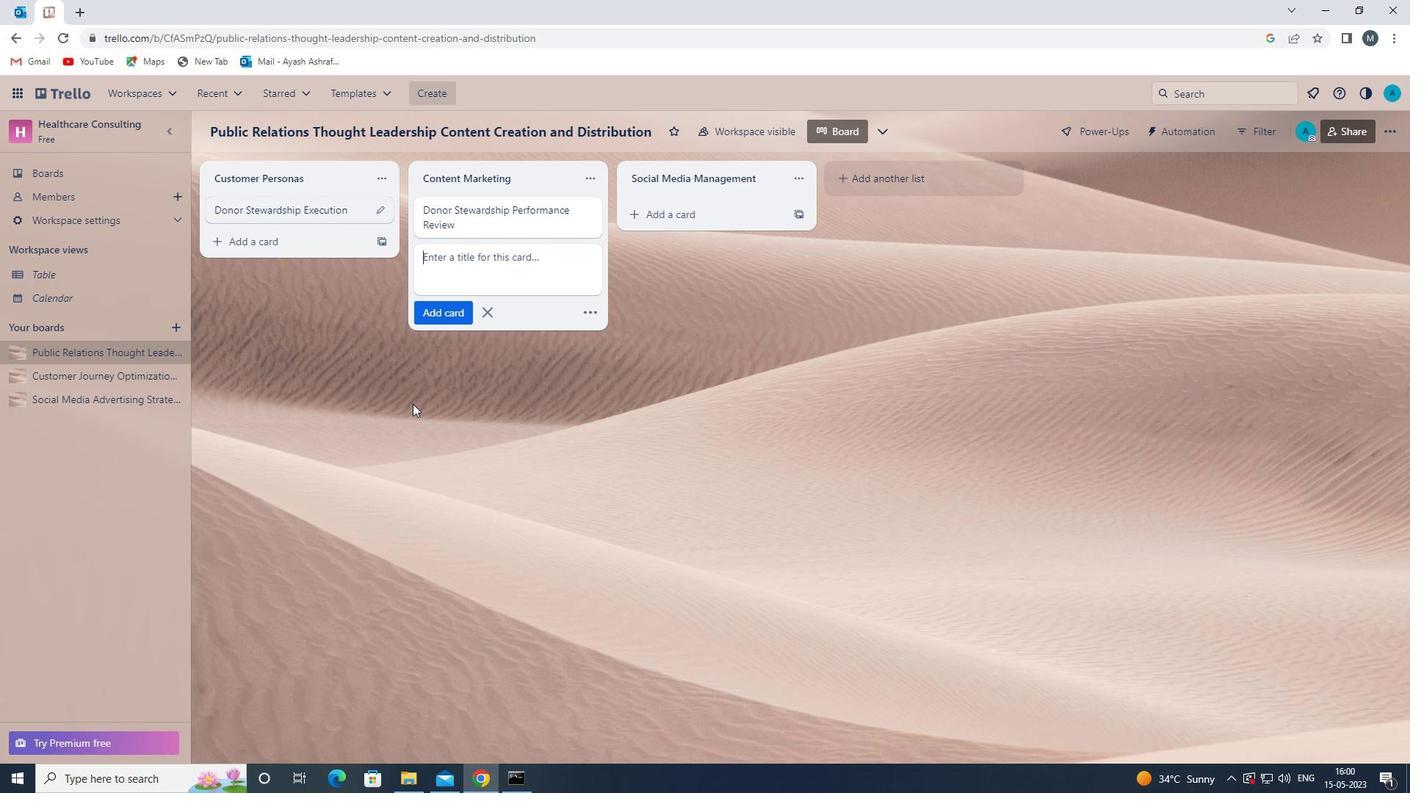 
